 Task: Search one way flight ticket for 3 adults, 3 children in business from Evansville: Evansville Regional Airport to Jacksonville: Albert J. Ellis Airport on 5-3-2023. Choice of flights is United. Number of bags: 4 checked bags. Price is upto 42000. Outbound departure time preference is 9:45.
Action: Mouse moved to (257, 343)
Screenshot: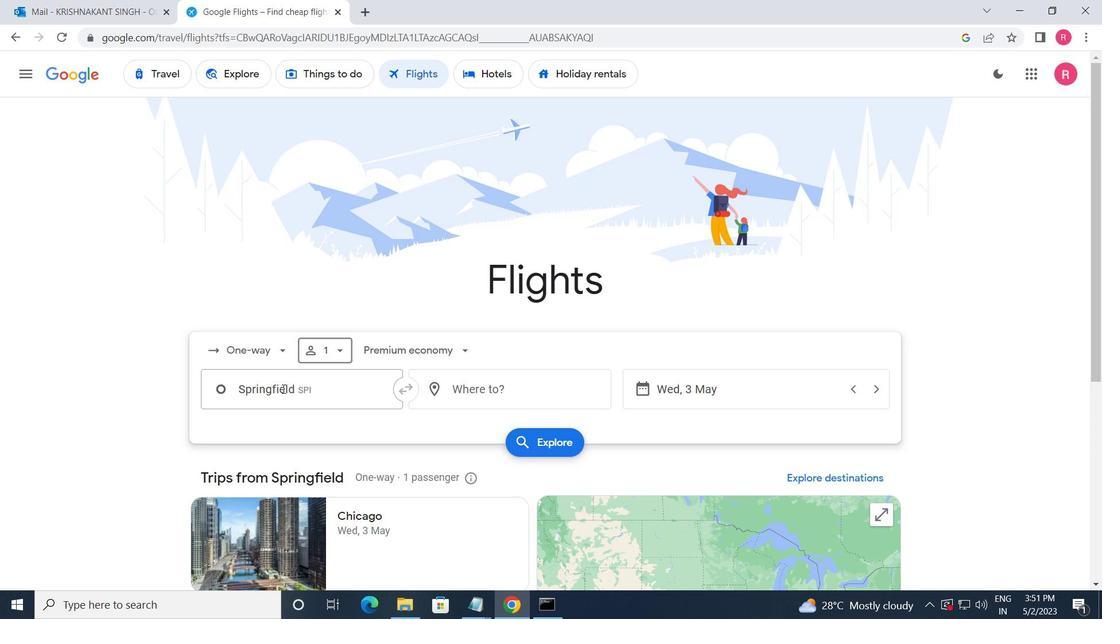 
Action: Mouse pressed left at (257, 343)
Screenshot: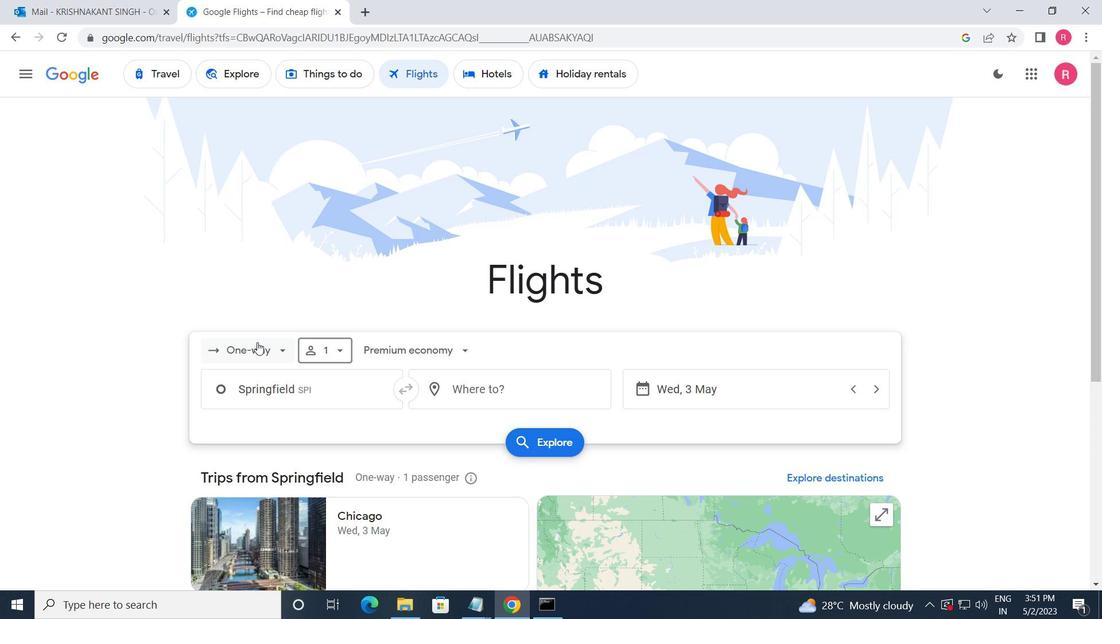 
Action: Mouse moved to (268, 413)
Screenshot: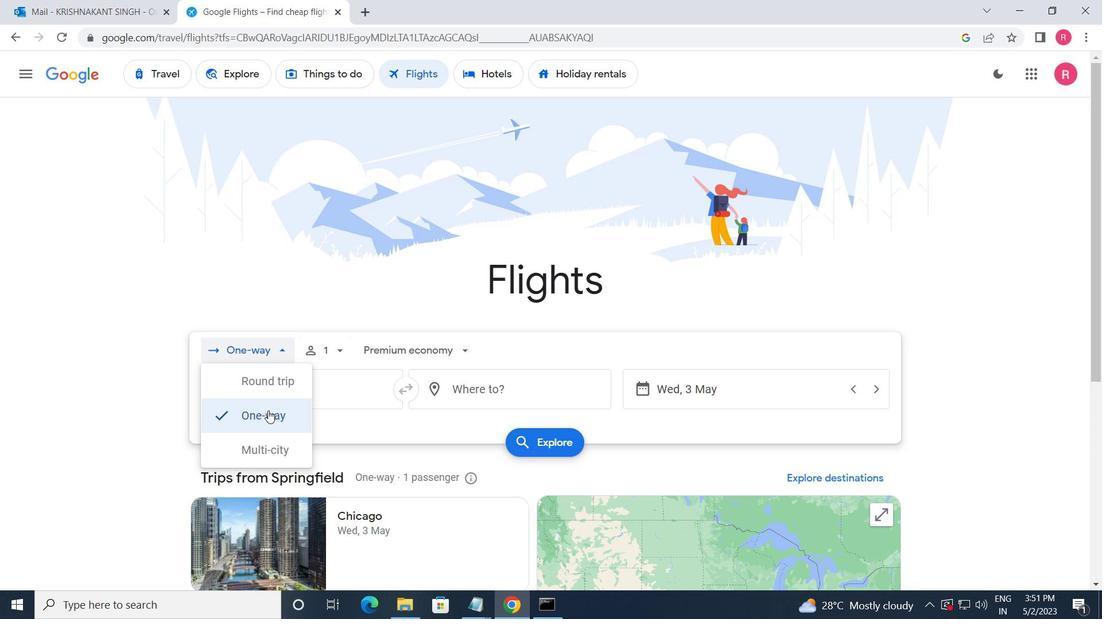 
Action: Mouse pressed left at (268, 413)
Screenshot: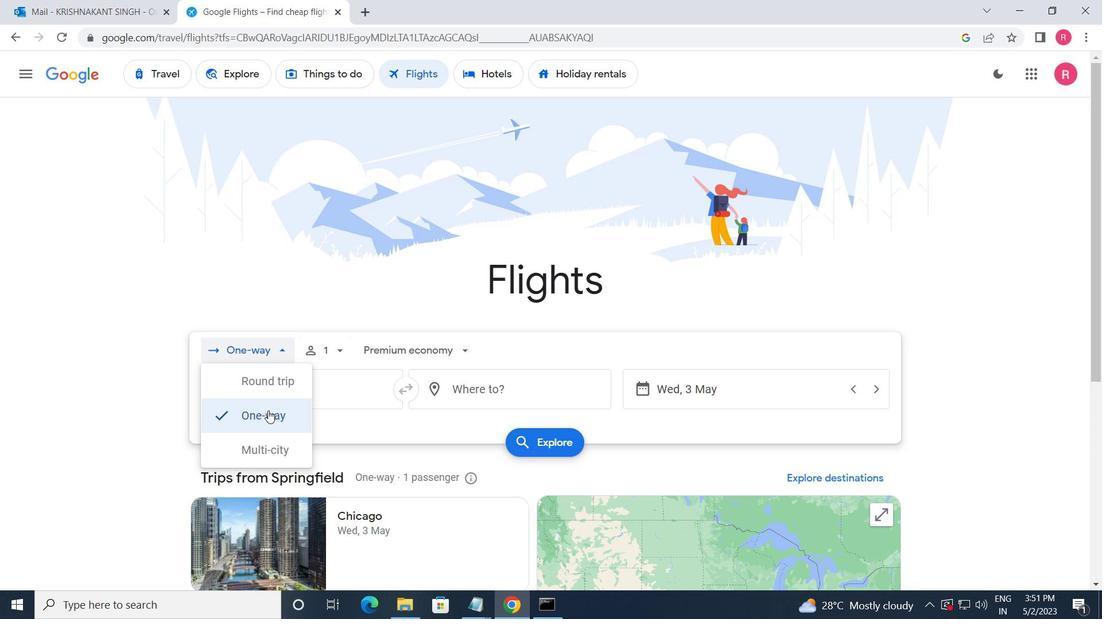 
Action: Mouse moved to (270, 420)
Screenshot: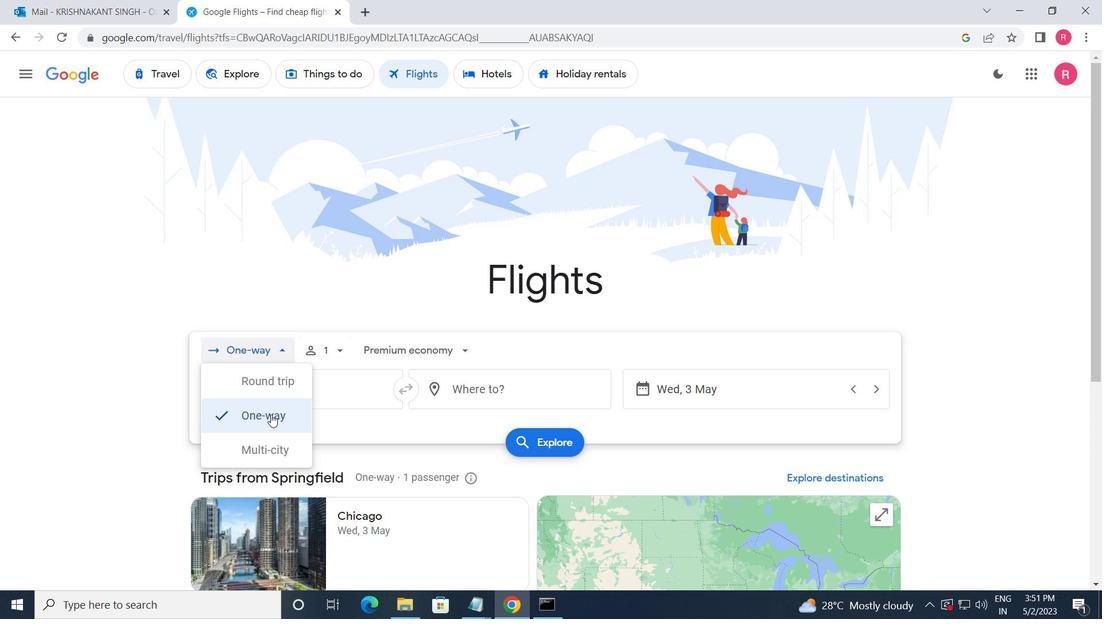 
Action: Mouse pressed left at (270, 420)
Screenshot: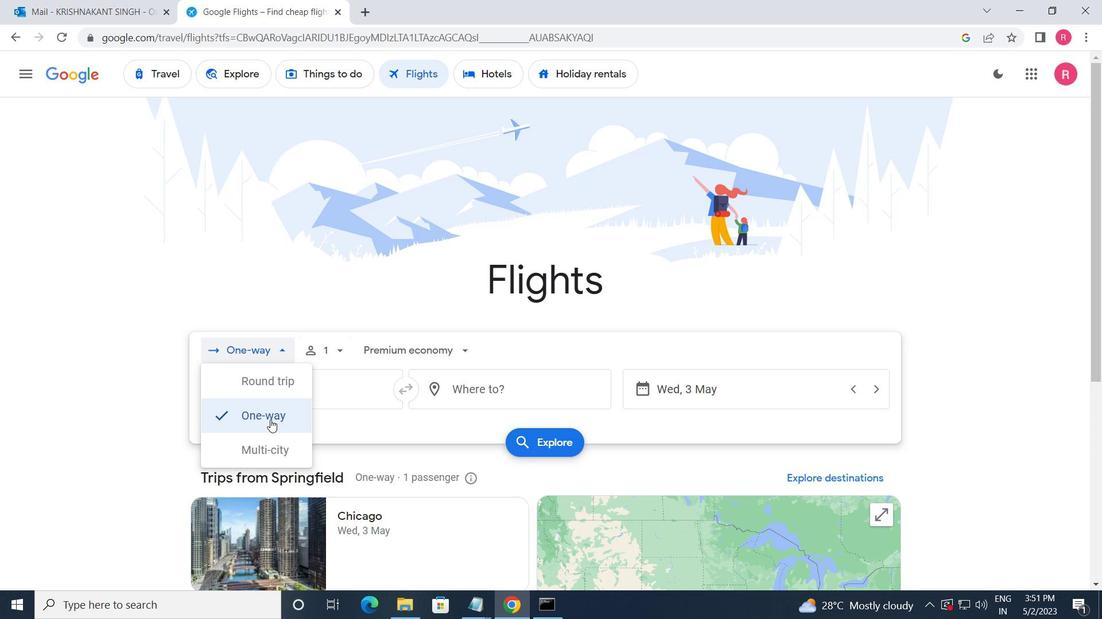 
Action: Mouse moved to (330, 343)
Screenshot: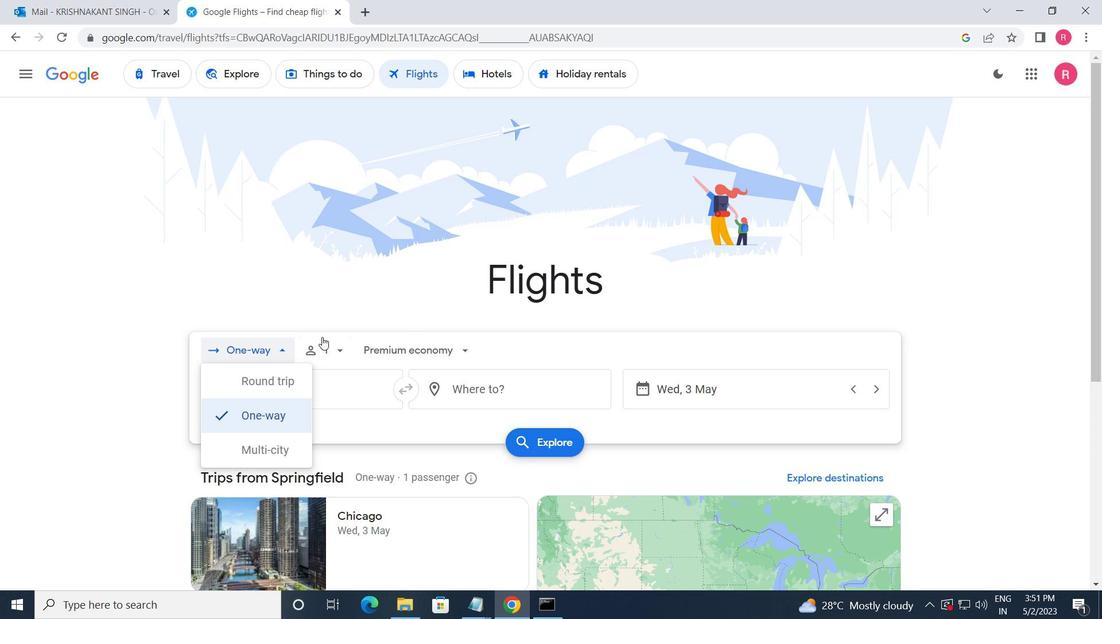
Action: Mouse pressed left at (330, 343)
Screenshot: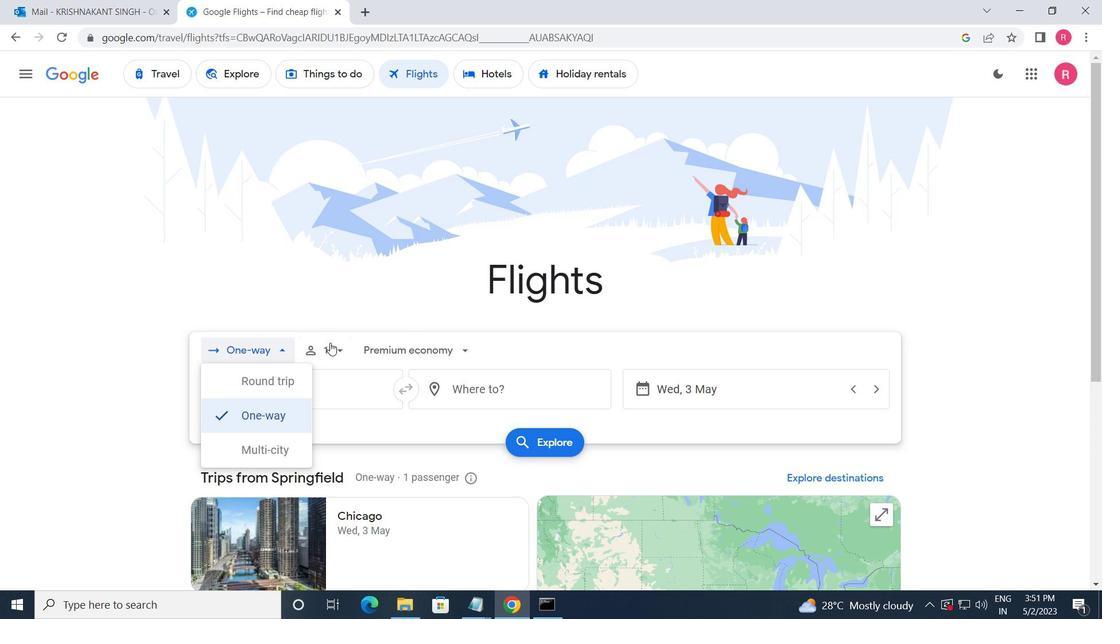 
Action: Mouse moved to (445, 395)
Screenshot: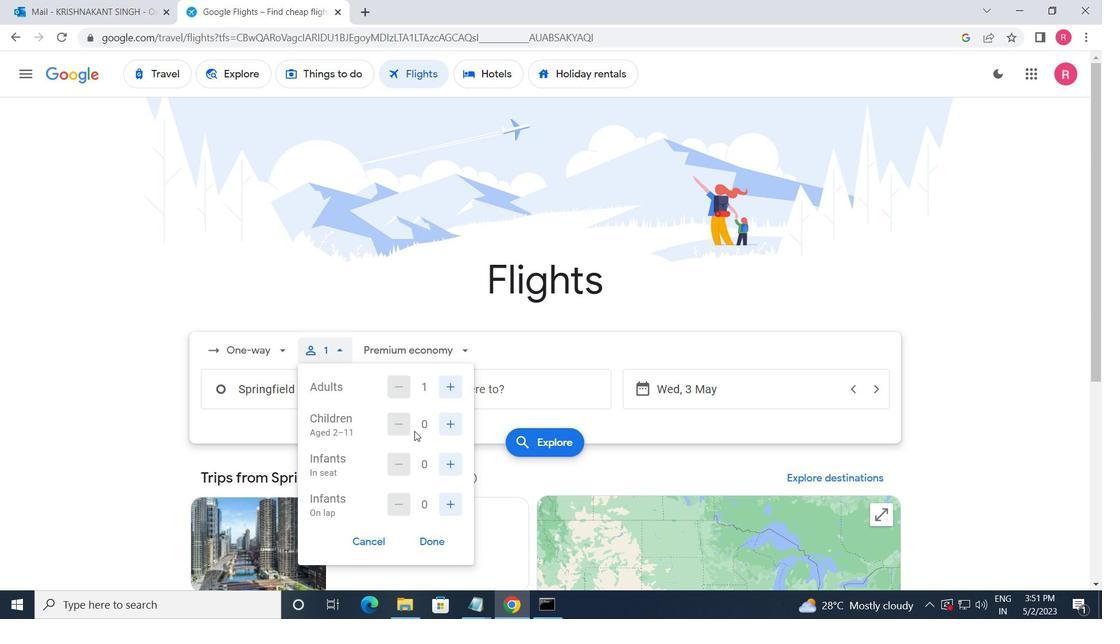 
Action: Mouse pressed left at (445, 395)
Screenshot: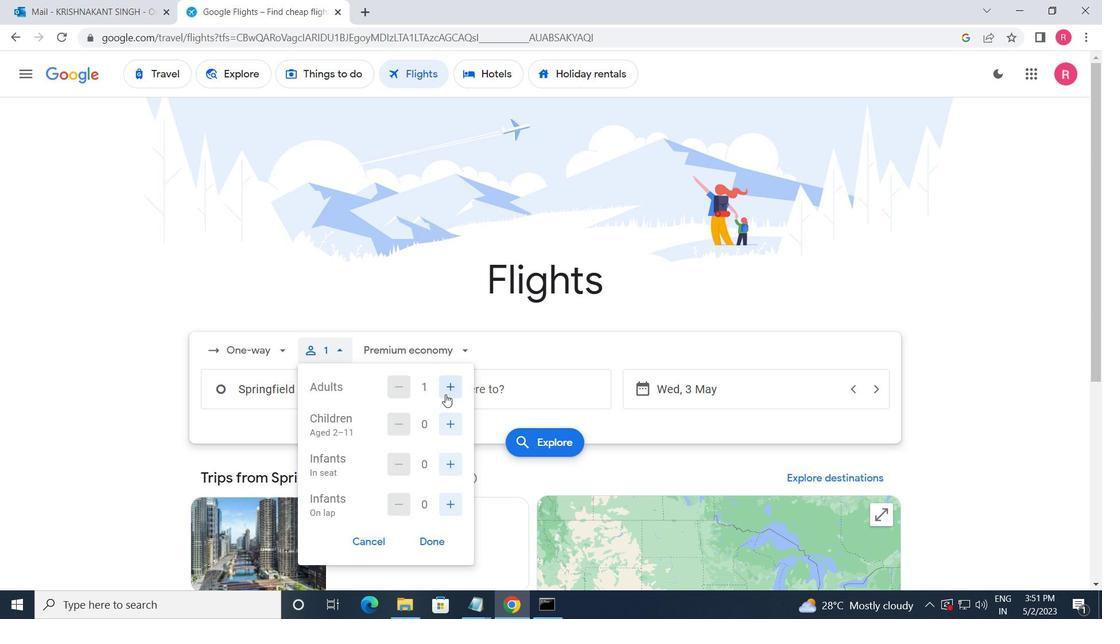 
Action: Mouse pressed left at (445, 395)
Screenshot: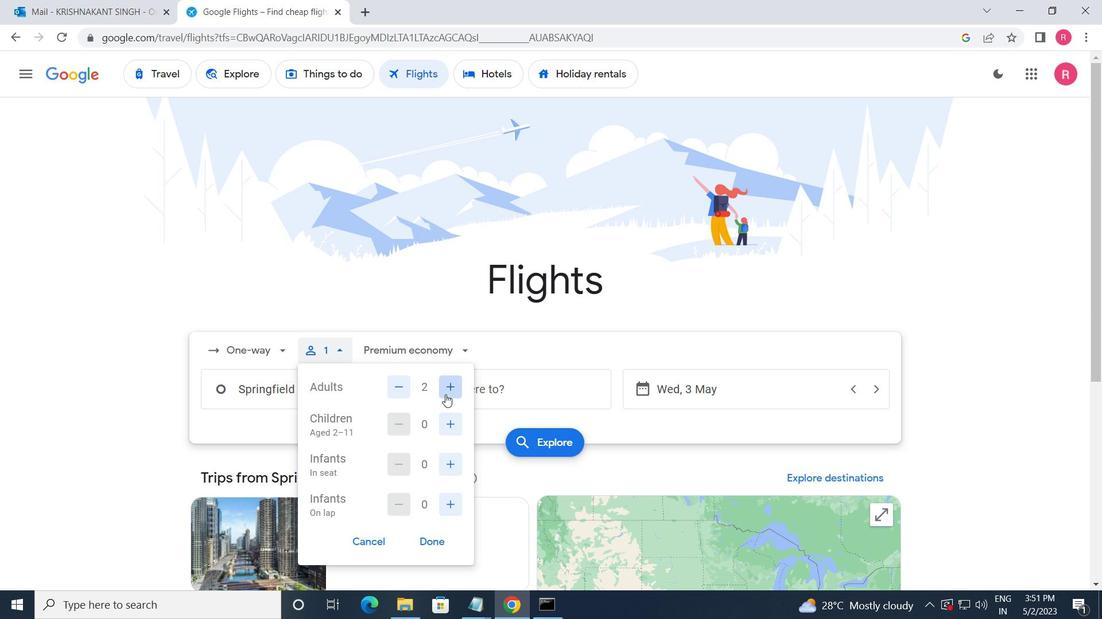 
Action: Mouse moved to (445, 429)
Screenshot: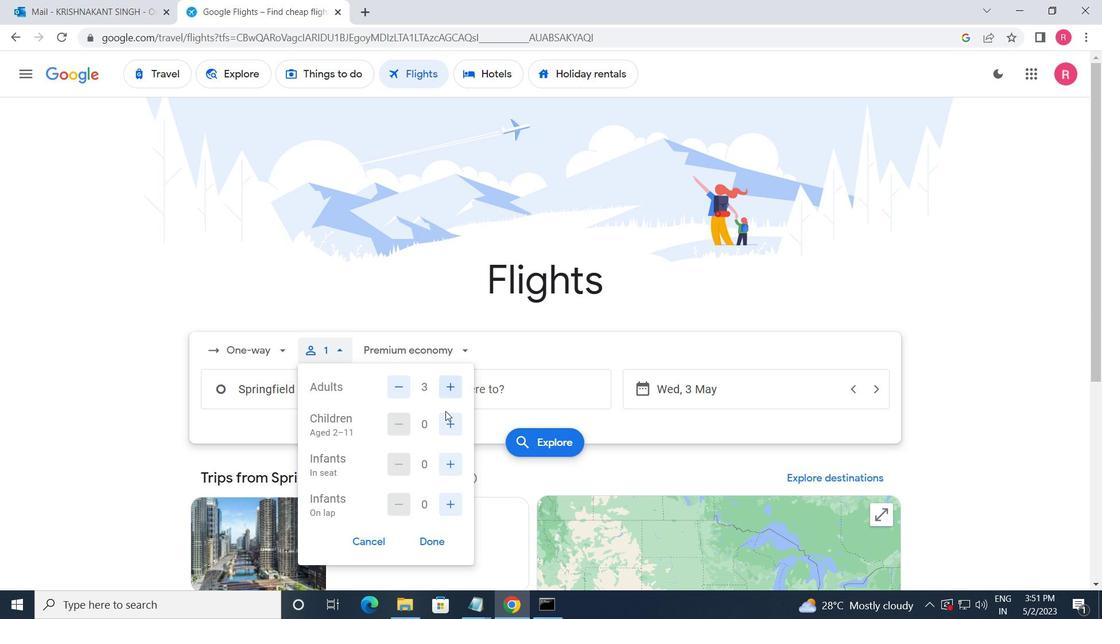 
Action: Mouse pressed left at (445, 429)
Screenshot: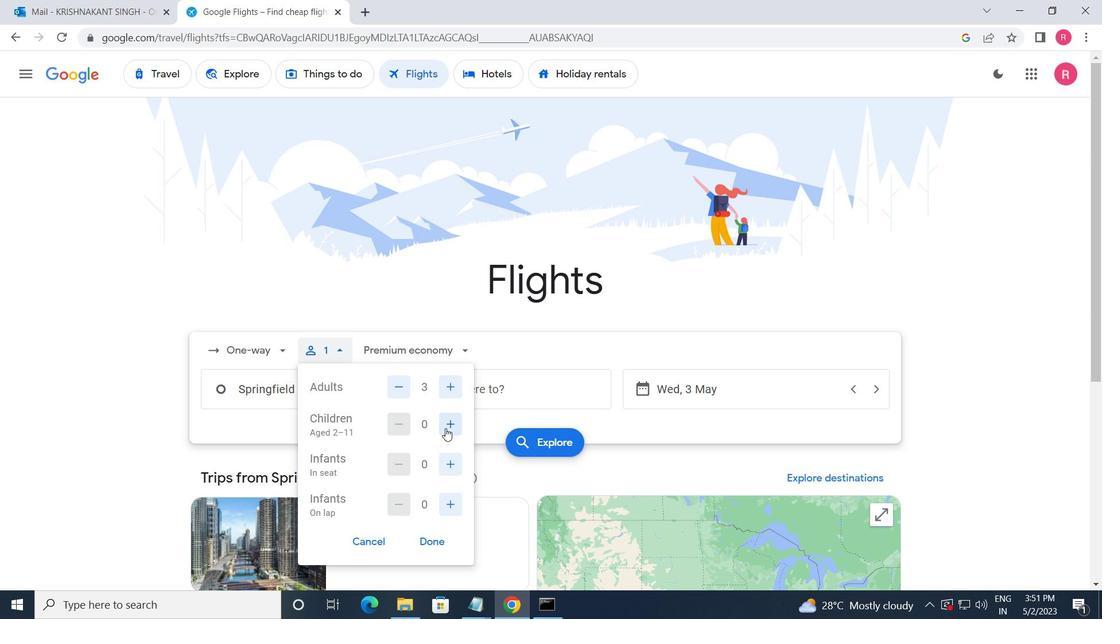 
Action: Mouse pressed left at (445, 429)
Screenshot: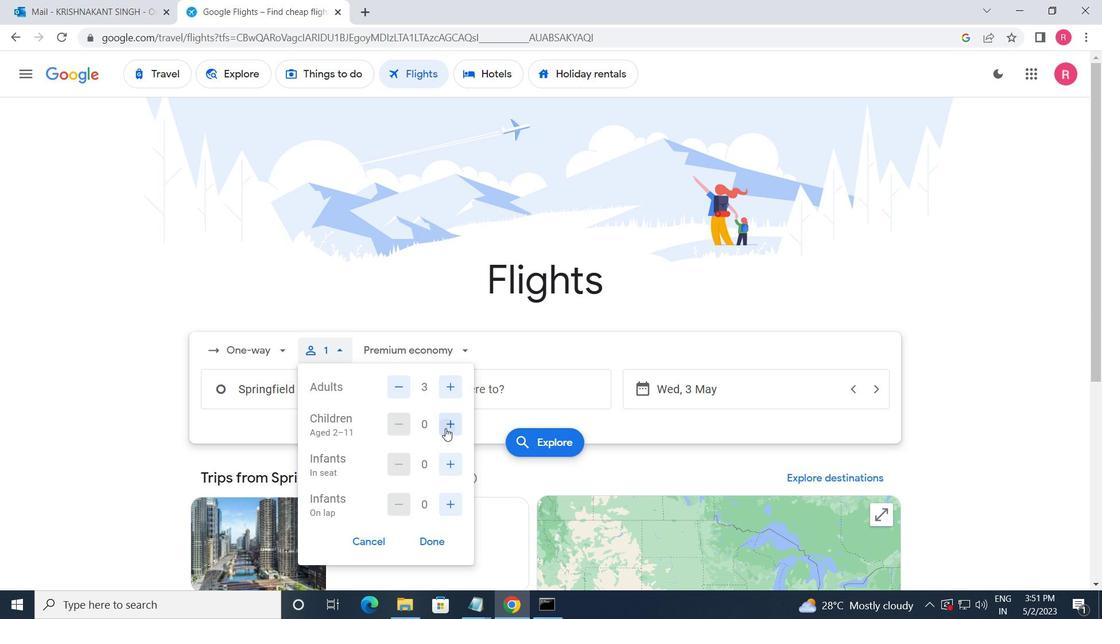 
Action: Mouse pressed left at (445, 429)
Screenshot: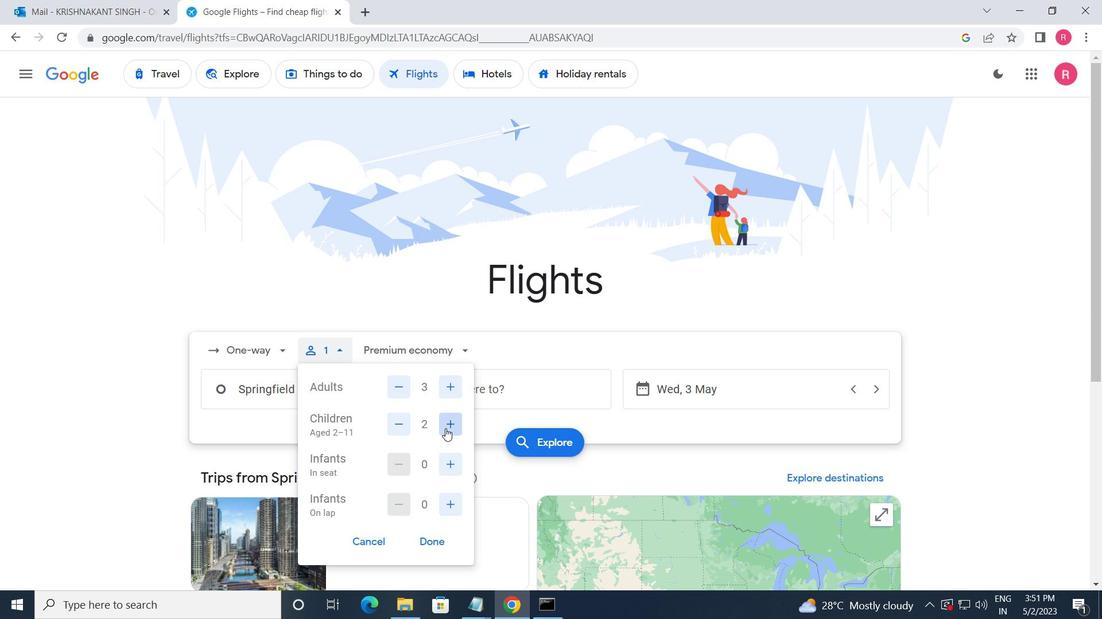 
Action: Mouse moved to (439, 361)
Screenshot: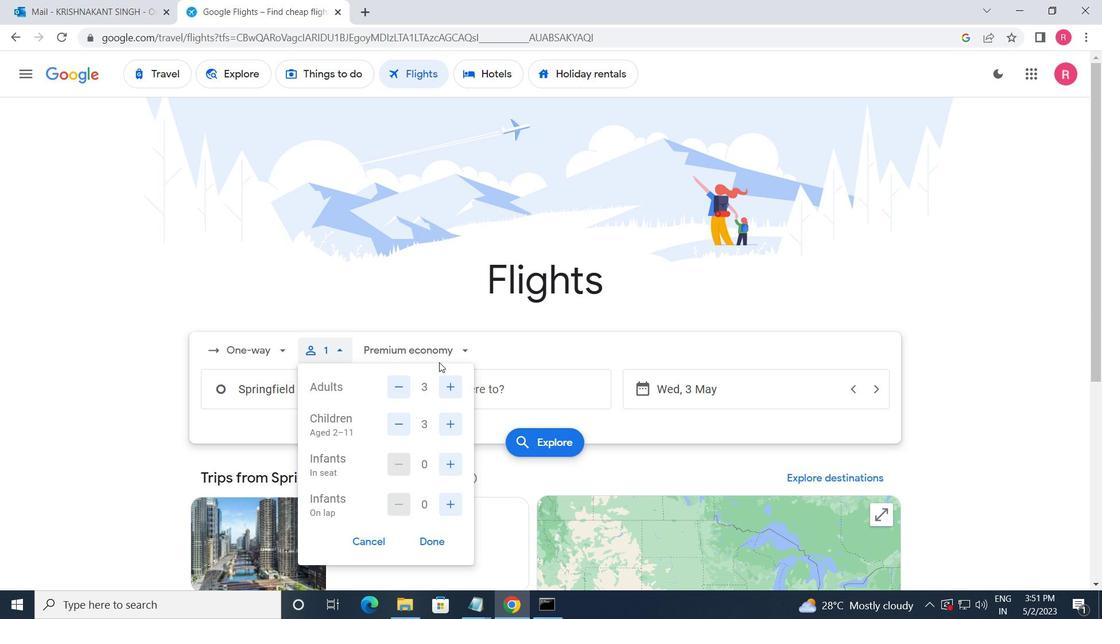 
Action: Mouse pressed left at (439, 361)
Screenshot: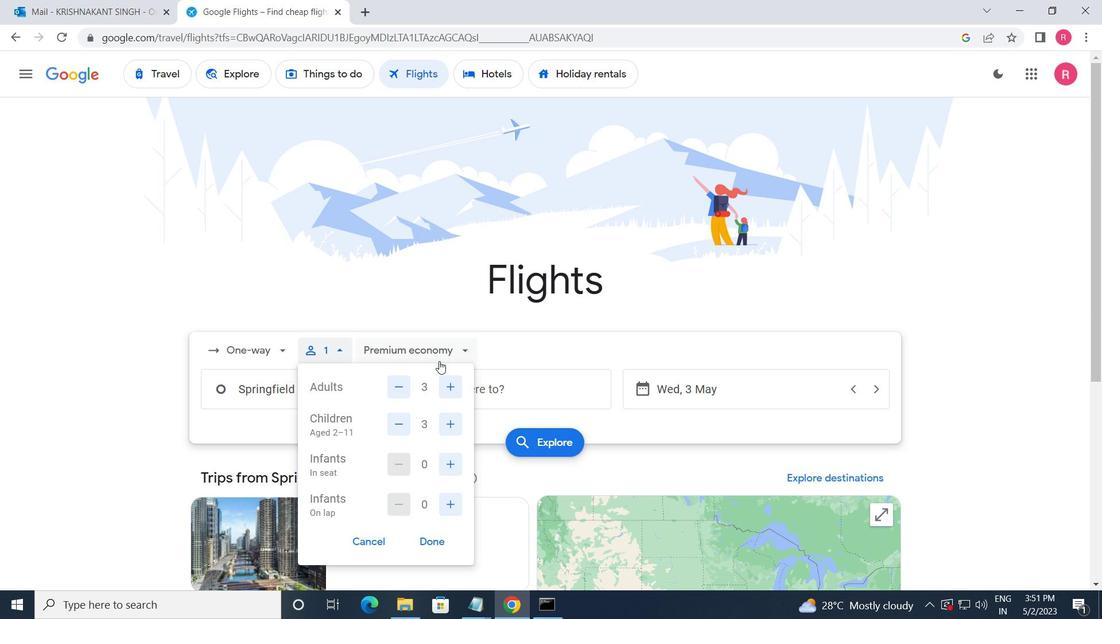 
Action: Mouse moved to (426, 450)
Screenshot: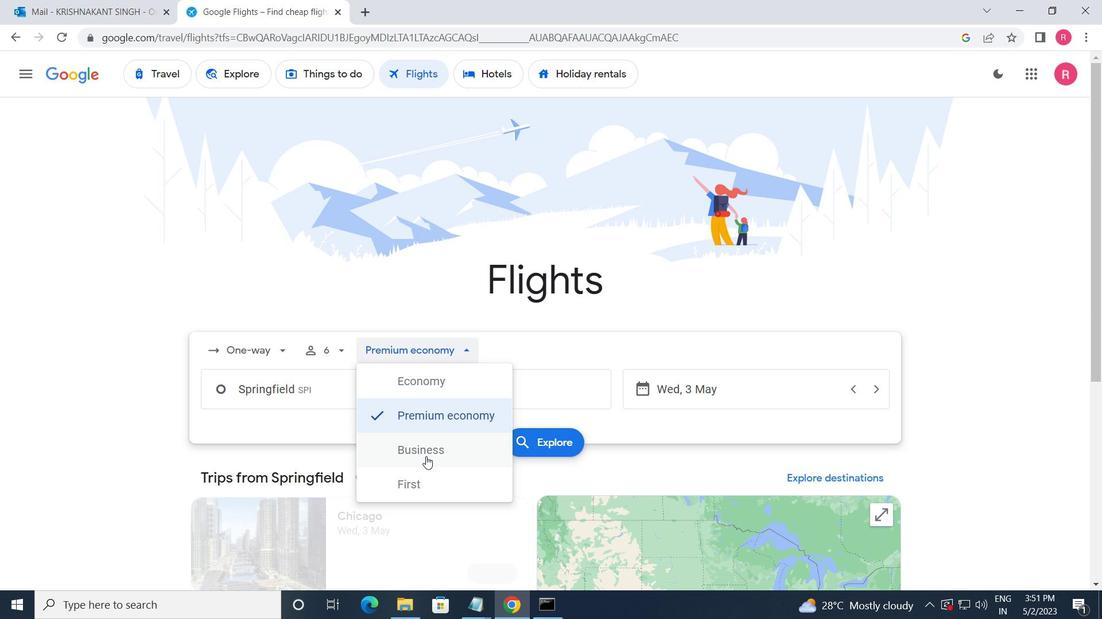 
Action: Mouse pressed left at (426, 450)
Screenshot: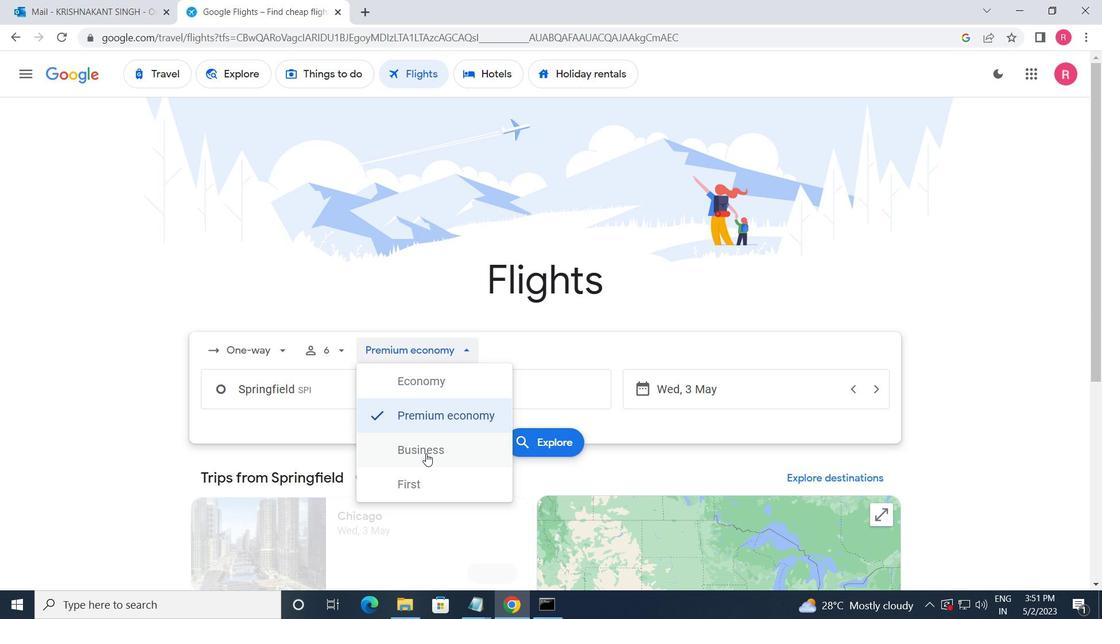 
Action: Mouse moved to (369, 404)
Screenshot: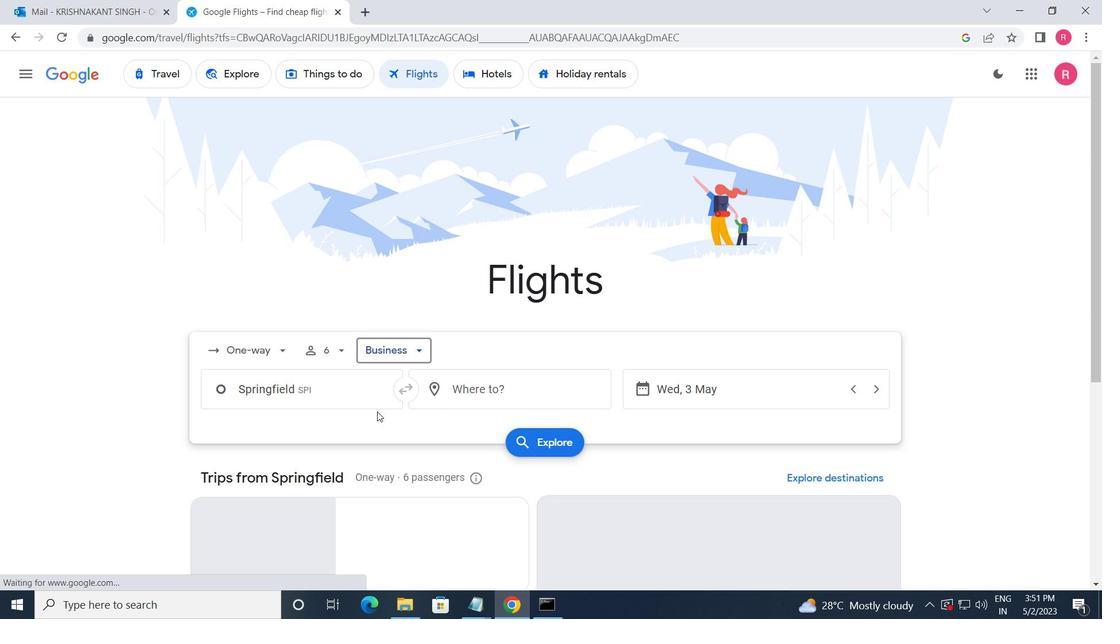 
Action: Mouse pressed left at (369, 404)
Screenshot: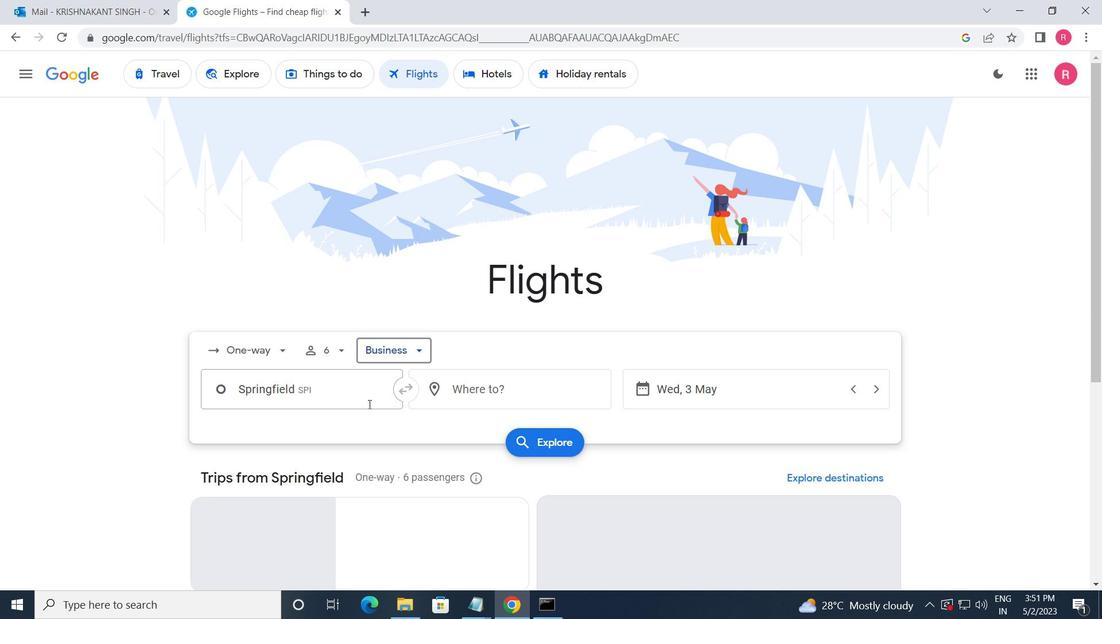 
Action: Mouse moved to (367, 405)
Screenshot: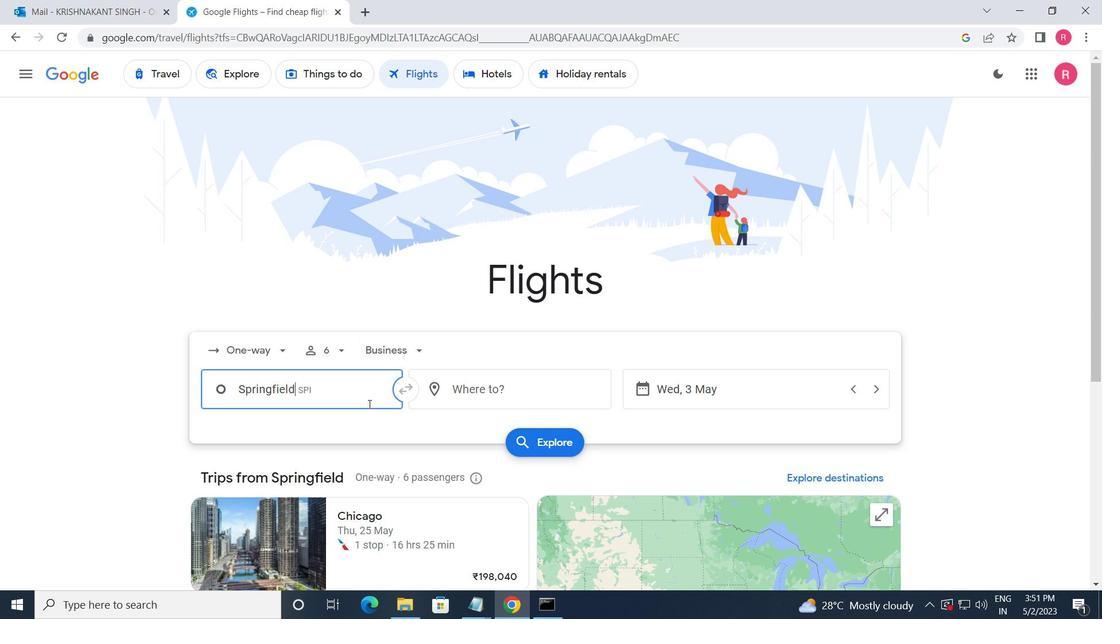 
Action: Key pressed <Key.shift>EVAN
Screenshot: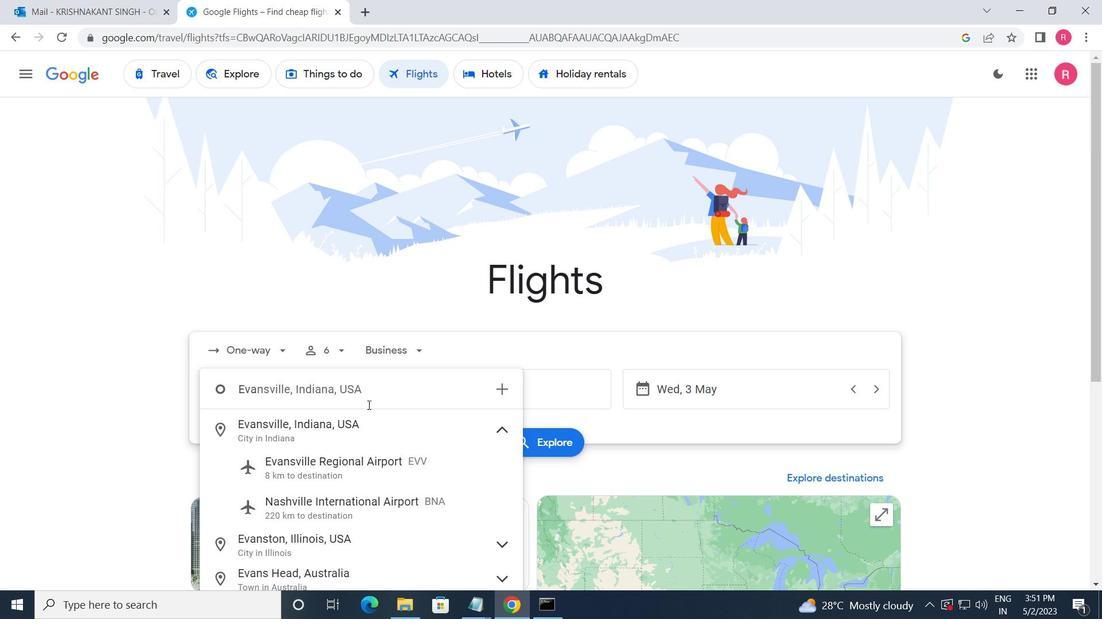 
Action: Mouse moved to (340, 459)
Screenshot: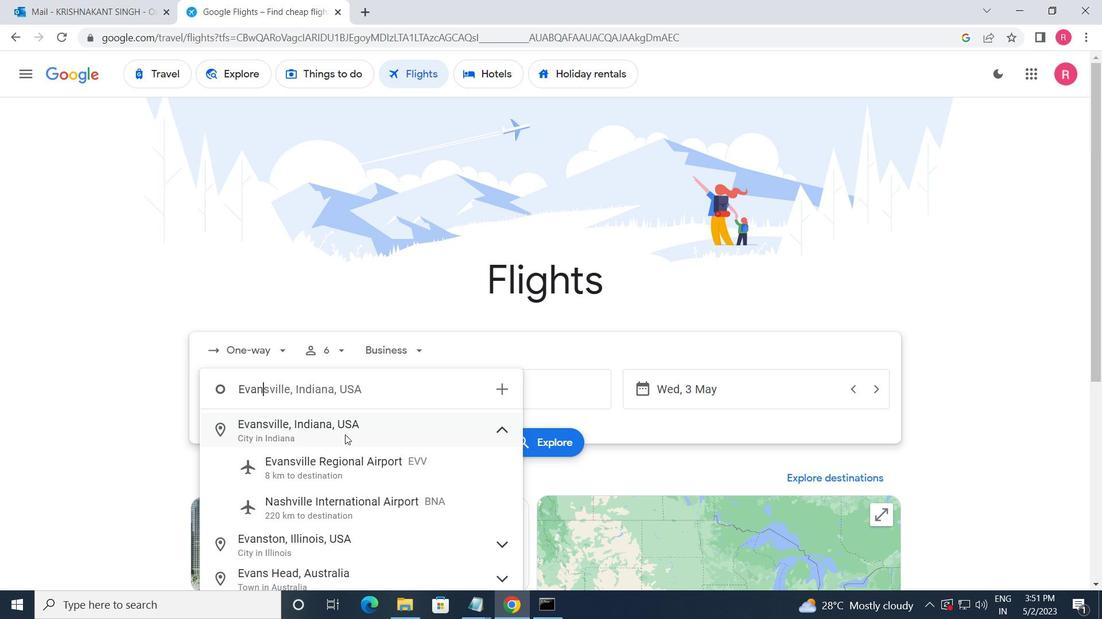 
Action: Mouse pressed left at (340, 459)
Screenshot: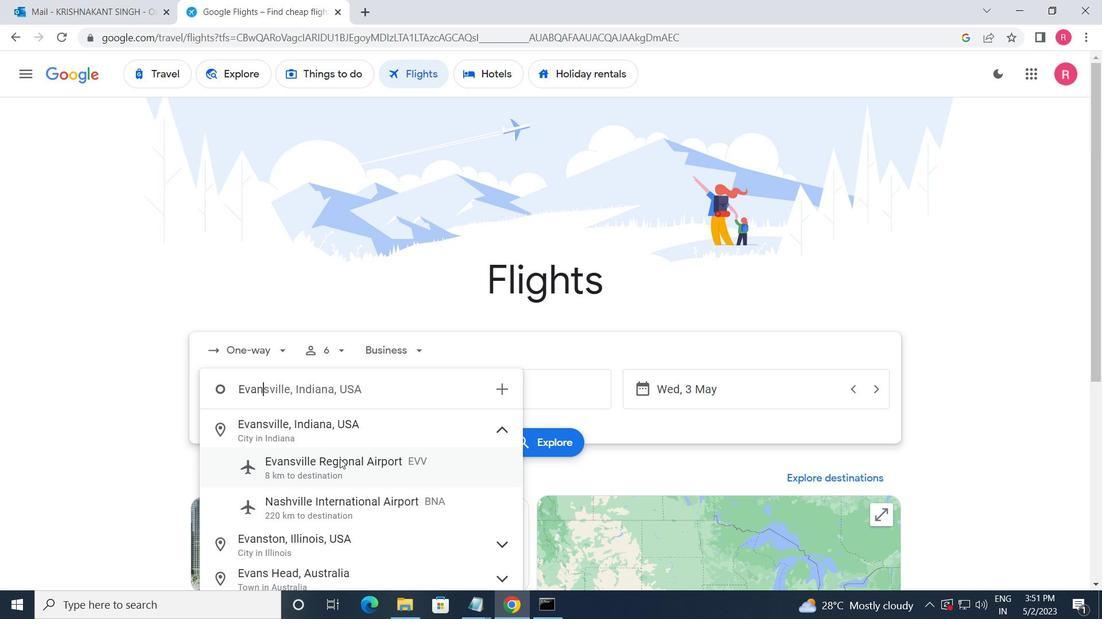 
Action: Mouse moved to (493, 403)
Screenshot: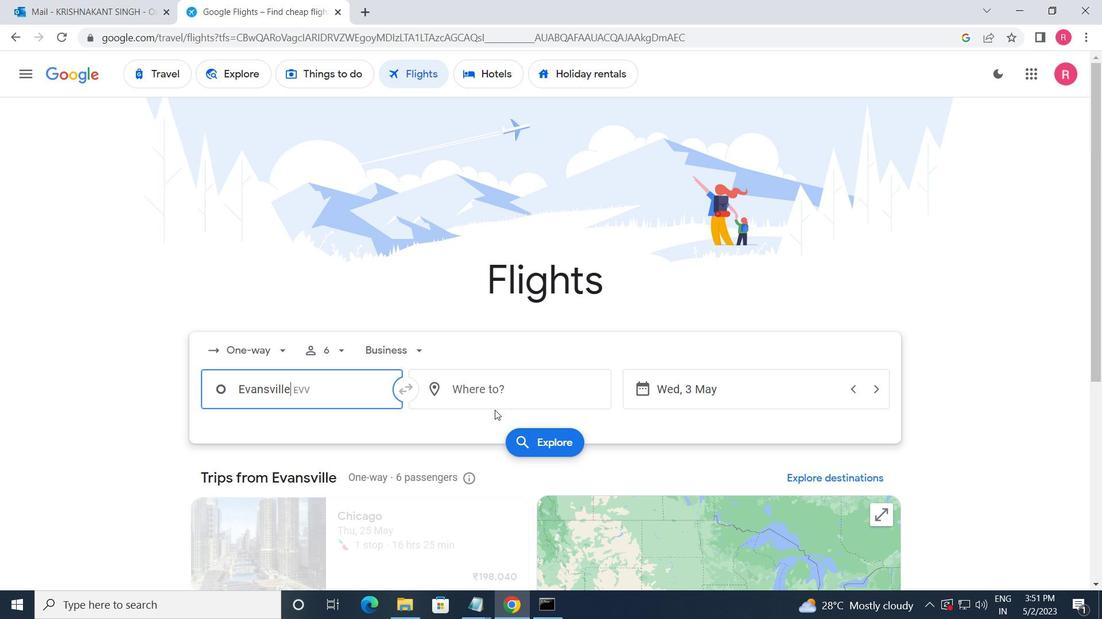 
Action: Mouse pressed left at (493, 403)
Screenshot: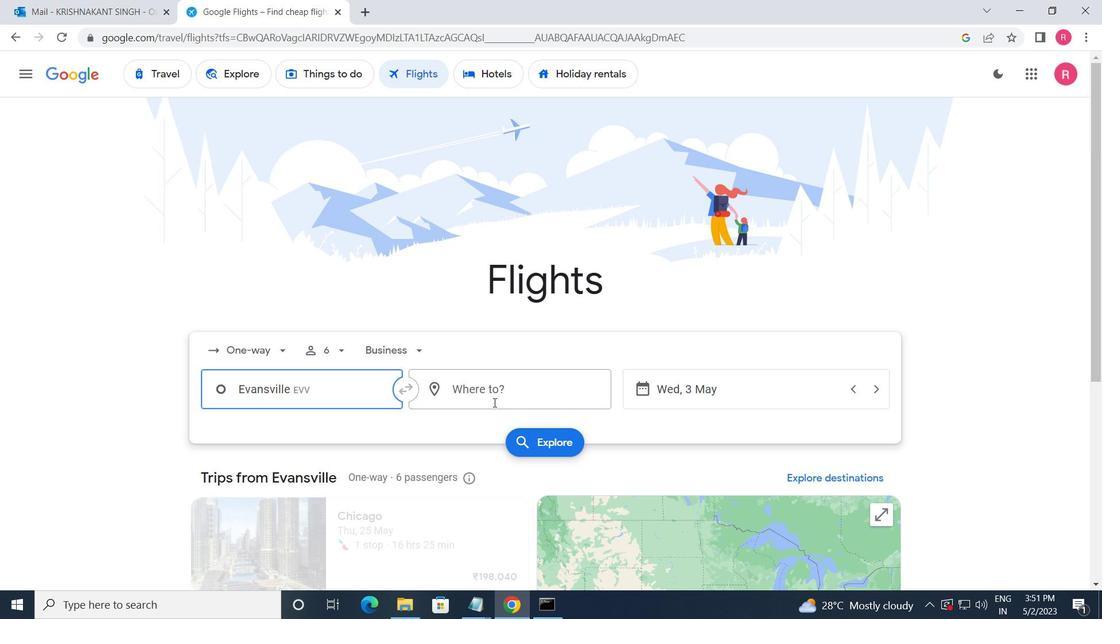 
Action: Mouse moved to (503, 509)
Screenshot: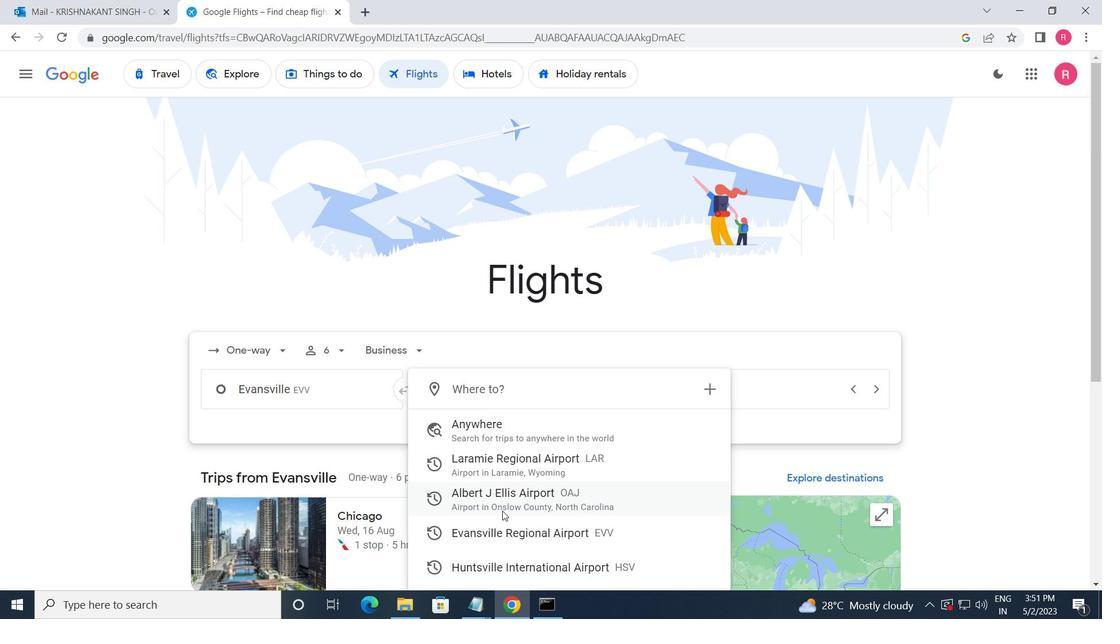 
Action: Mouse pressed left at (503, 509)
Screenshot: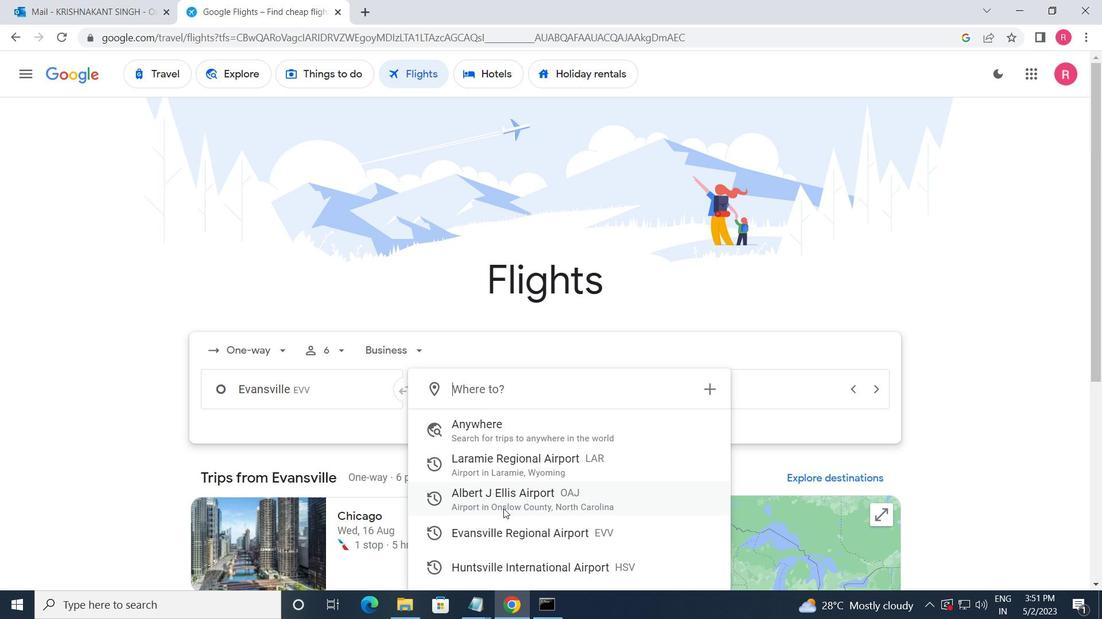 
Action: Mouse moved to (721, 394)
Screenshot: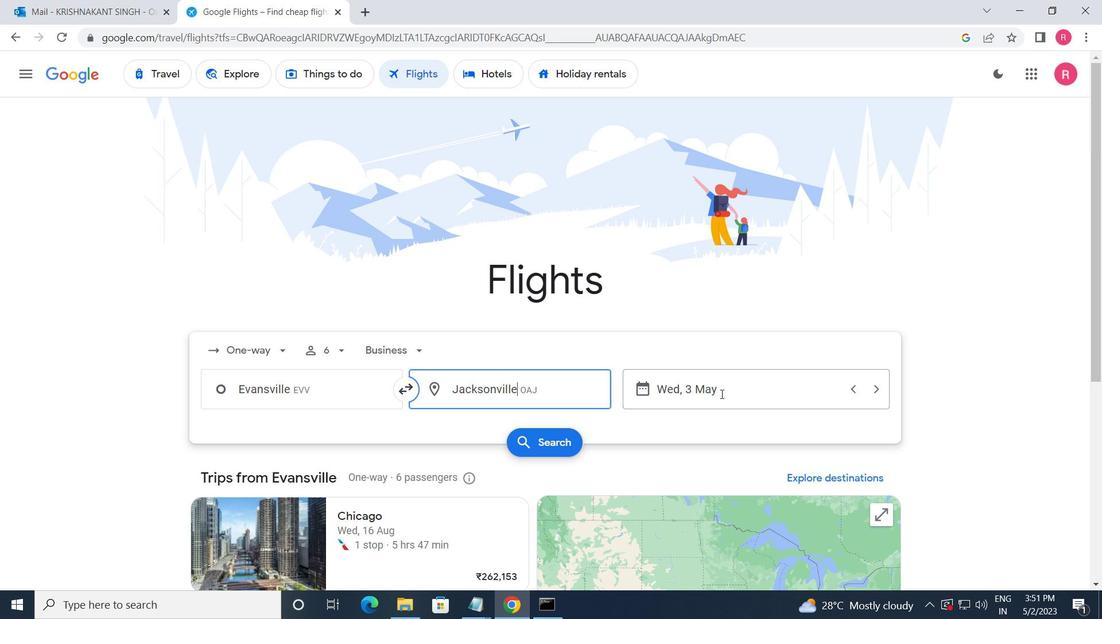 
Action: Mouse pressed left at (721, 394)
Screenshot: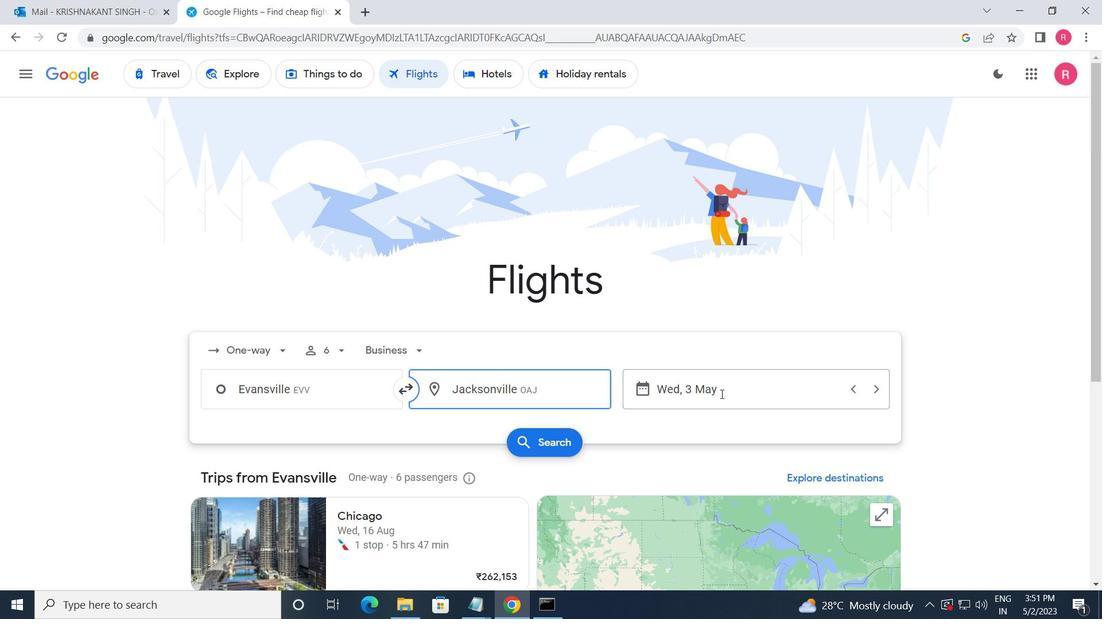 
Action: Mouse moved to (491, 332)
Screenshot: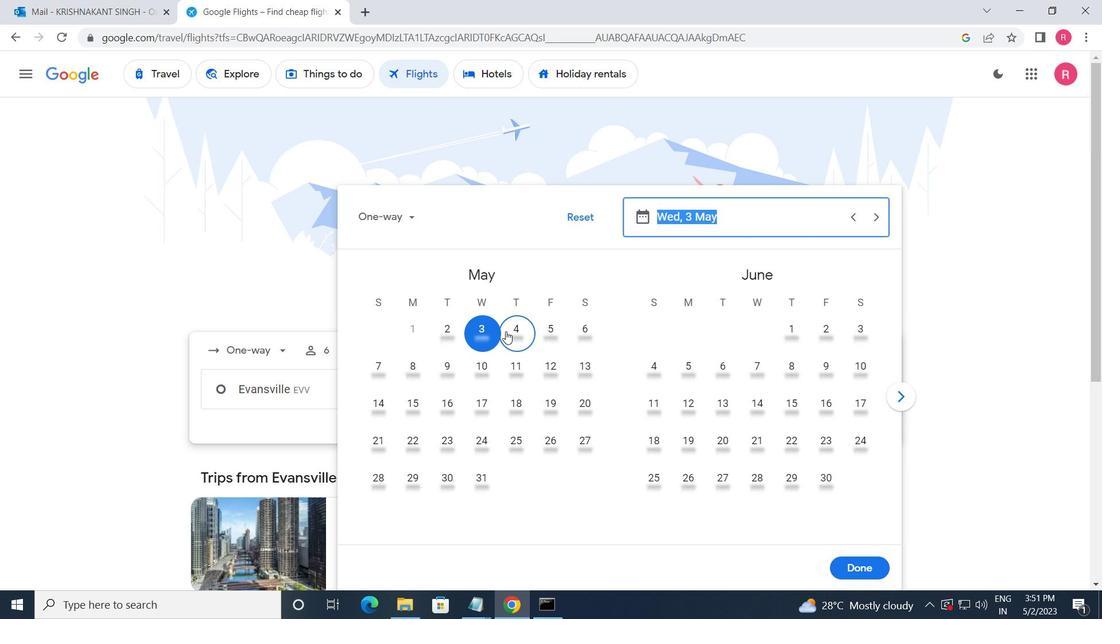 
Action: Mouse pressed left at (491, 332)
Screenshot: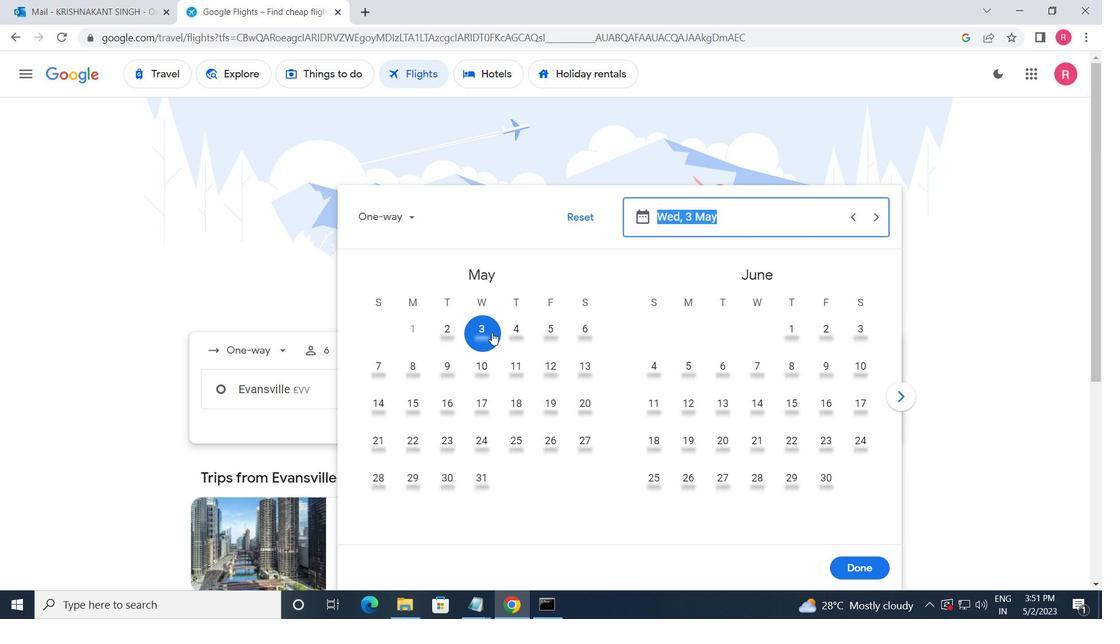 
Action: Mouse moved to (867, 568)
Screenshot: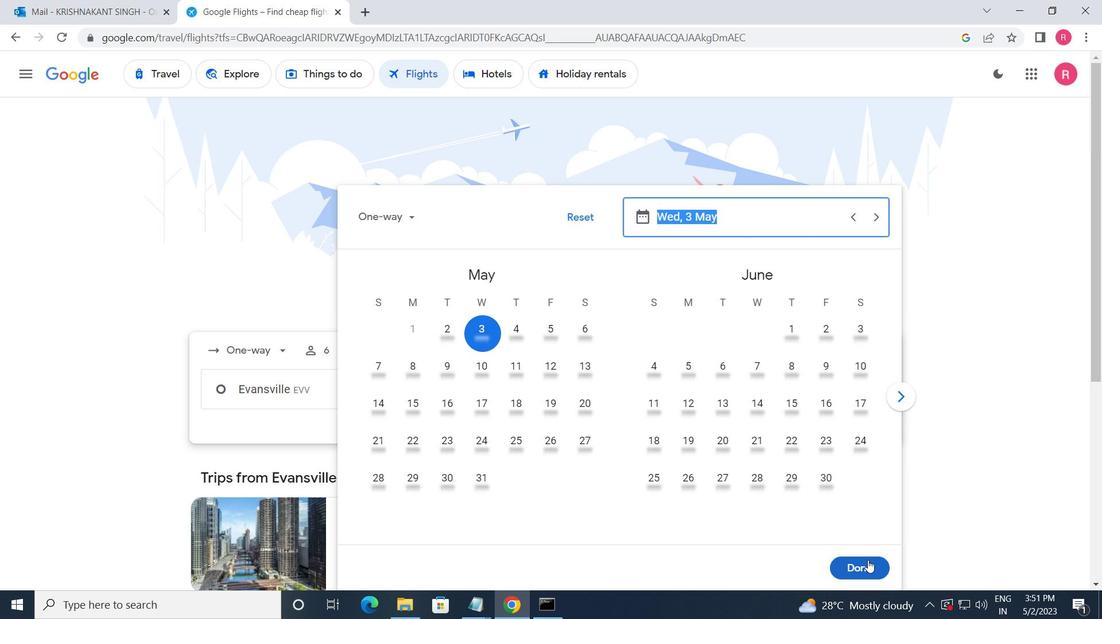 
Action: Mouse pressed left at (867, 568)
Screenshot: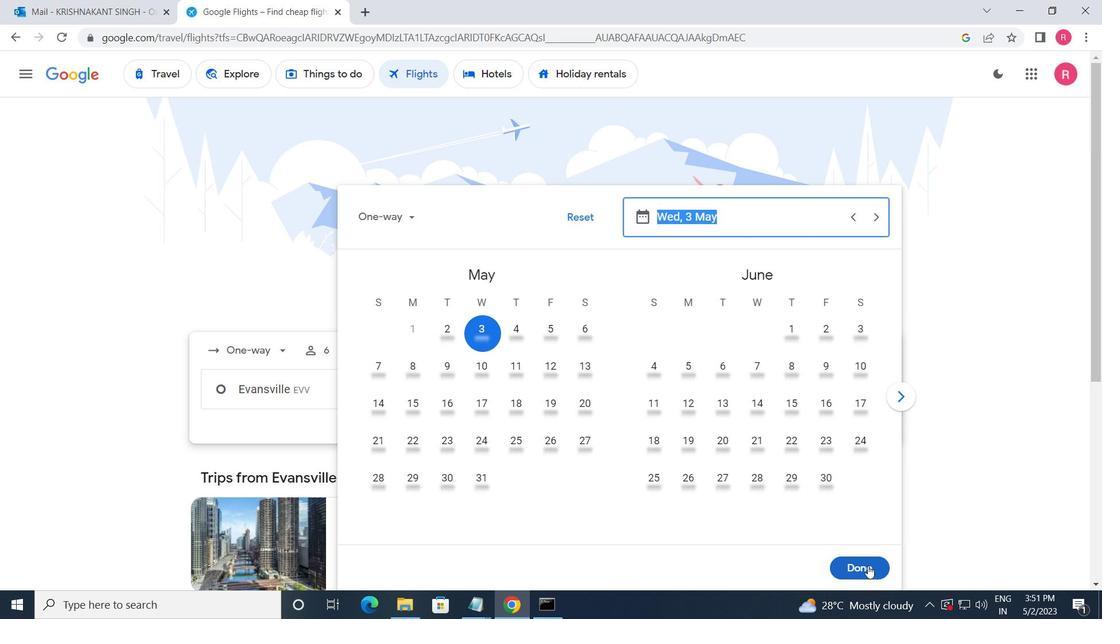
Action: Mouse moved to (540, 446)
Screenshot: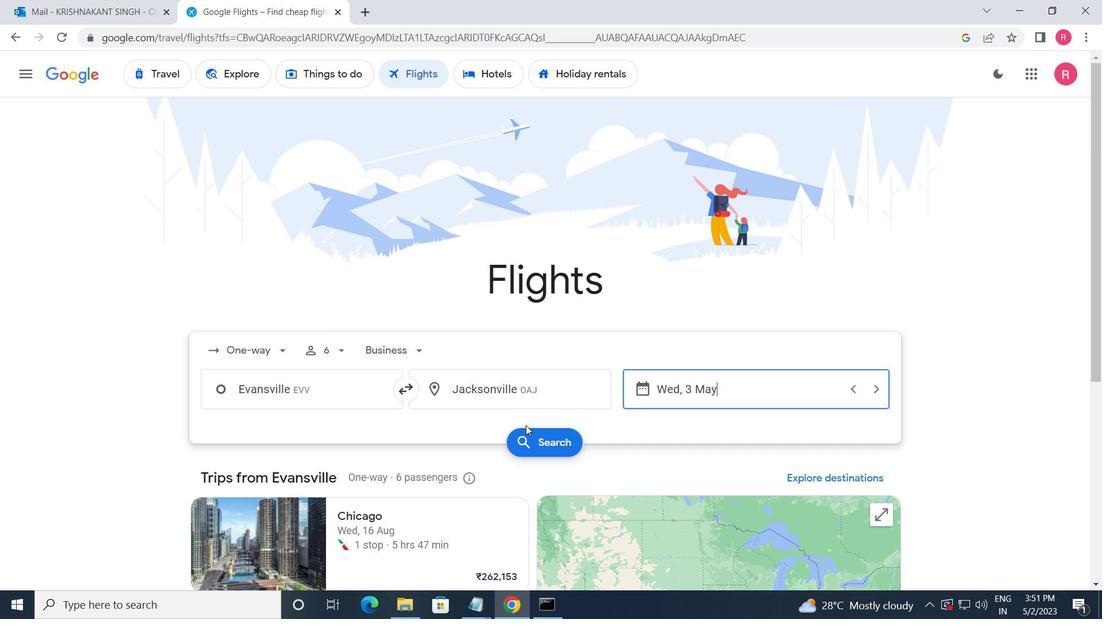 
Action: Mouse pressed left at (540, 446)
Screenshot: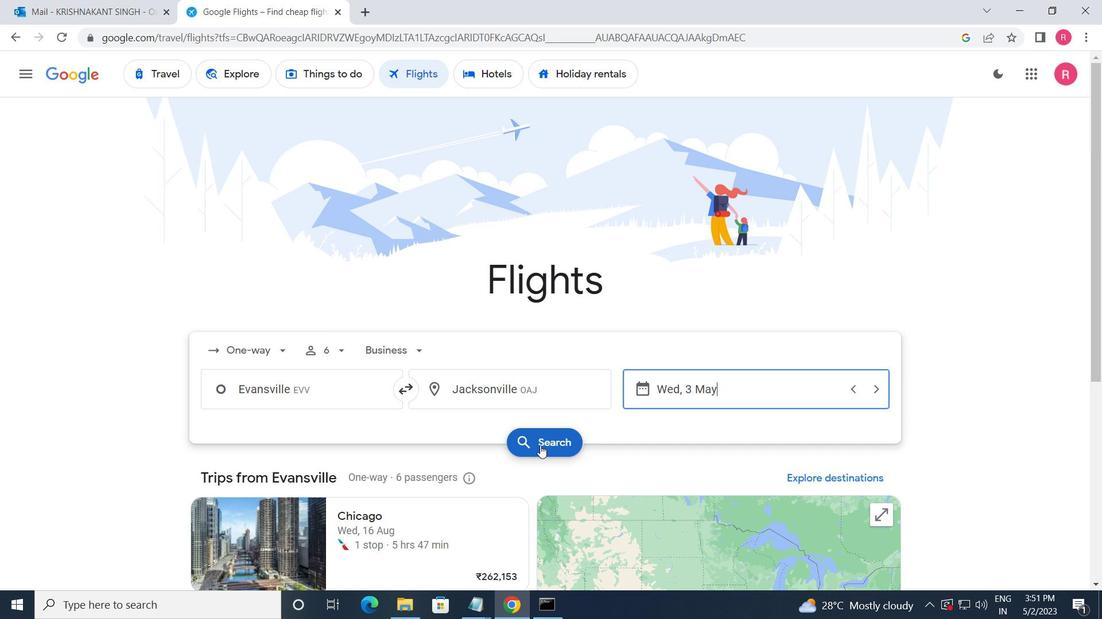 
Action: Mouse moved to (227, 209)
Screenshot: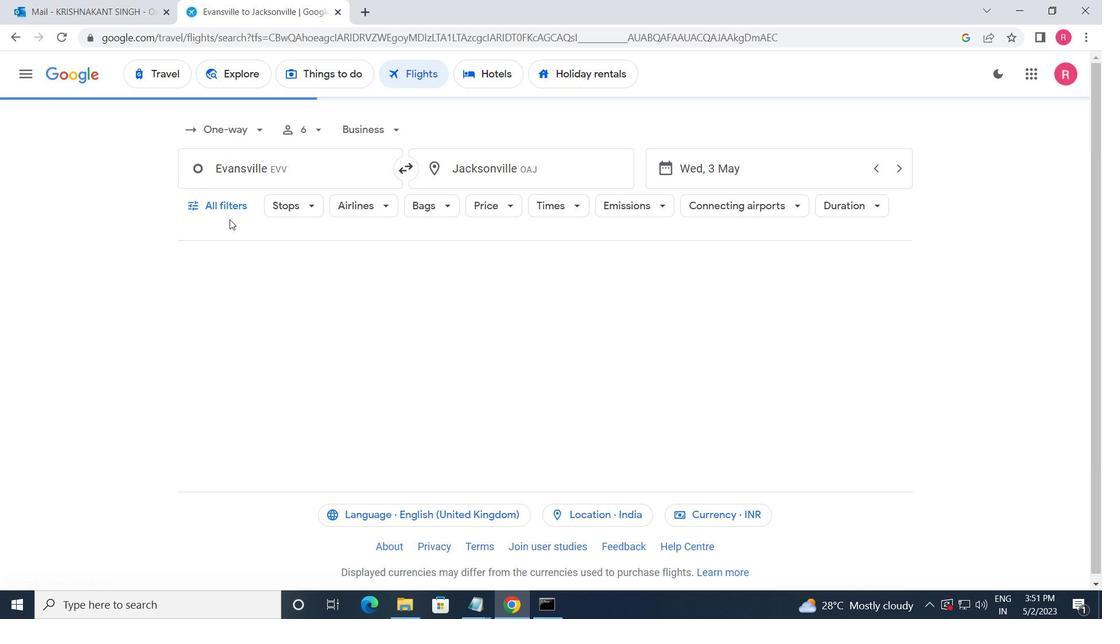 
Action: Mouse pressed left at (227, 209)
Screenshot: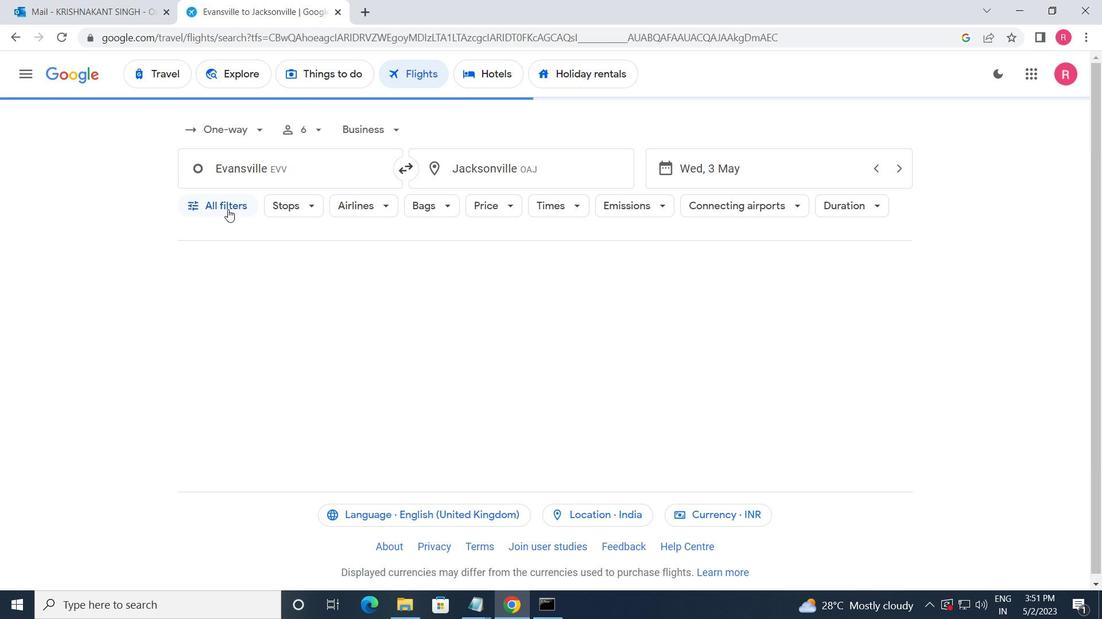 
Action: Mouse moved to (265, 351)
Screenshot: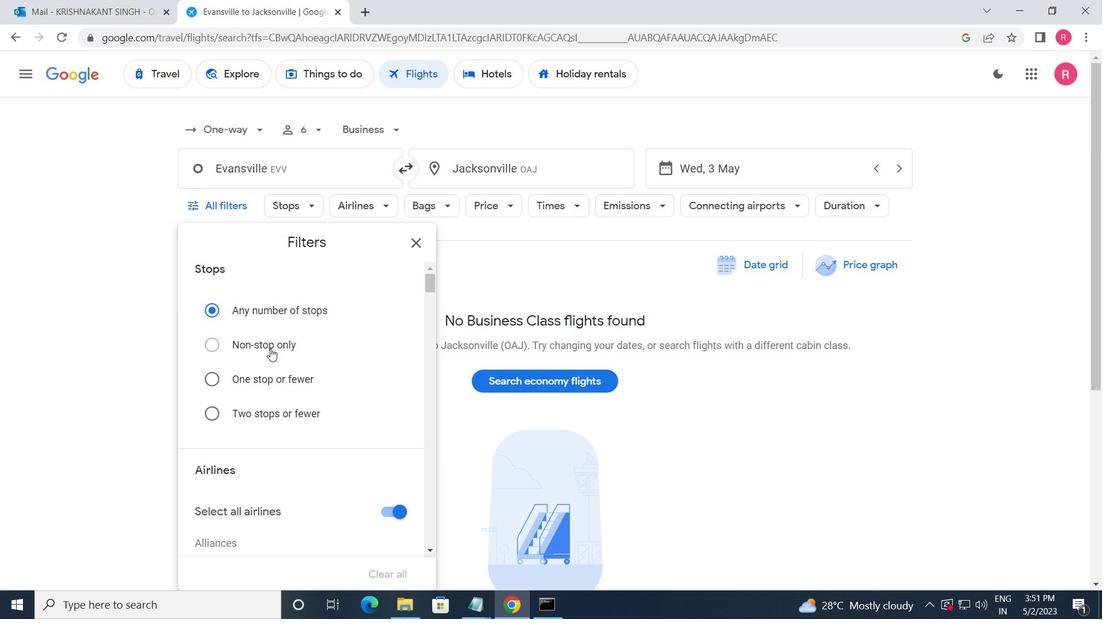 
Action: Mouse scrolled (265, 350) with delta (0, 0)
Screenshot: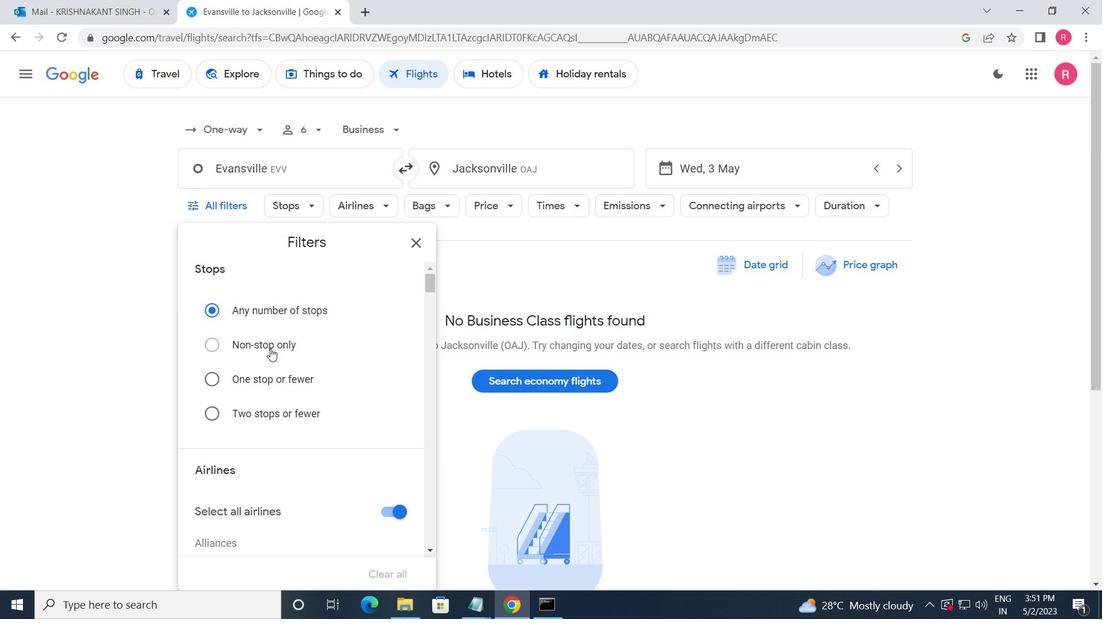 
Action: Mouse moved to (274, 360)
Screenshot: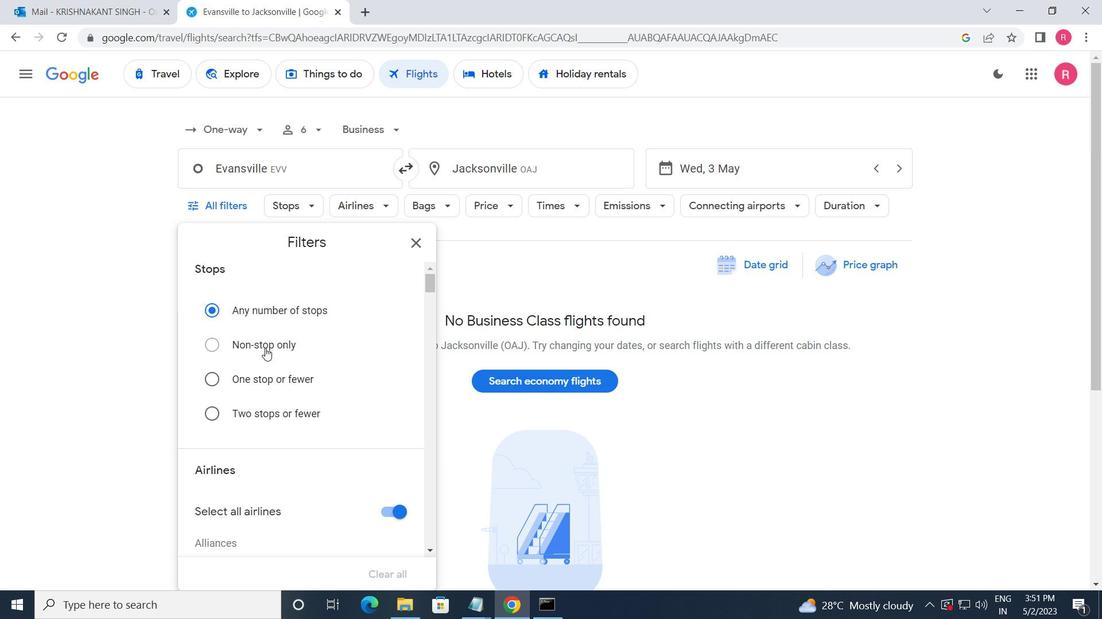 
Action: Mouse scrolled (274, 359) with delta (0, 0)
Screenshot: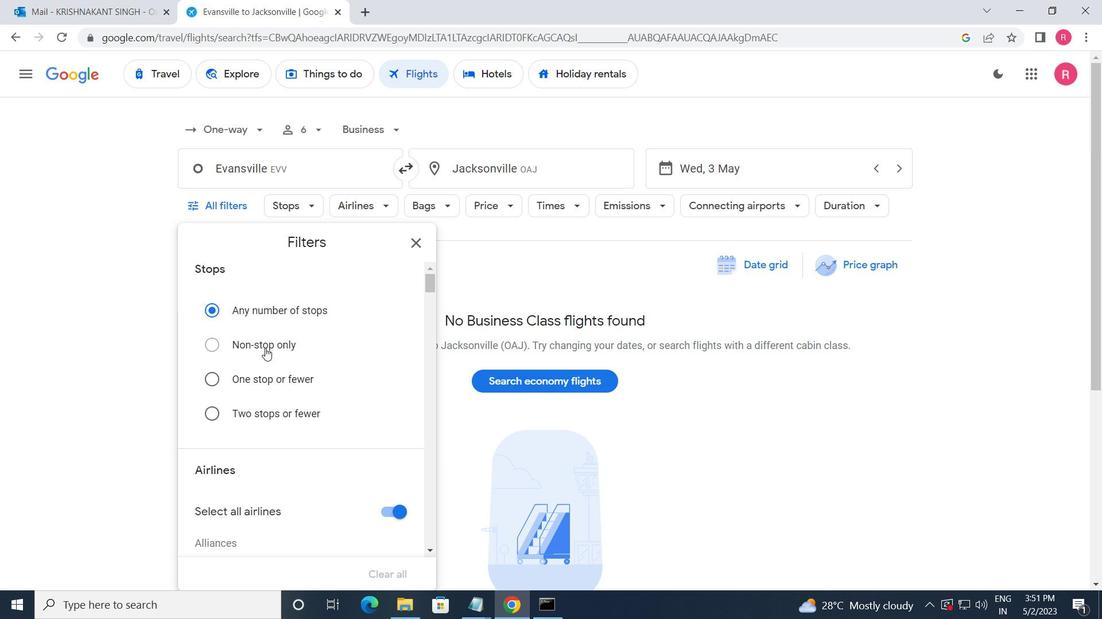 
Action: Mouse moved to (278, 363)
Screenshot: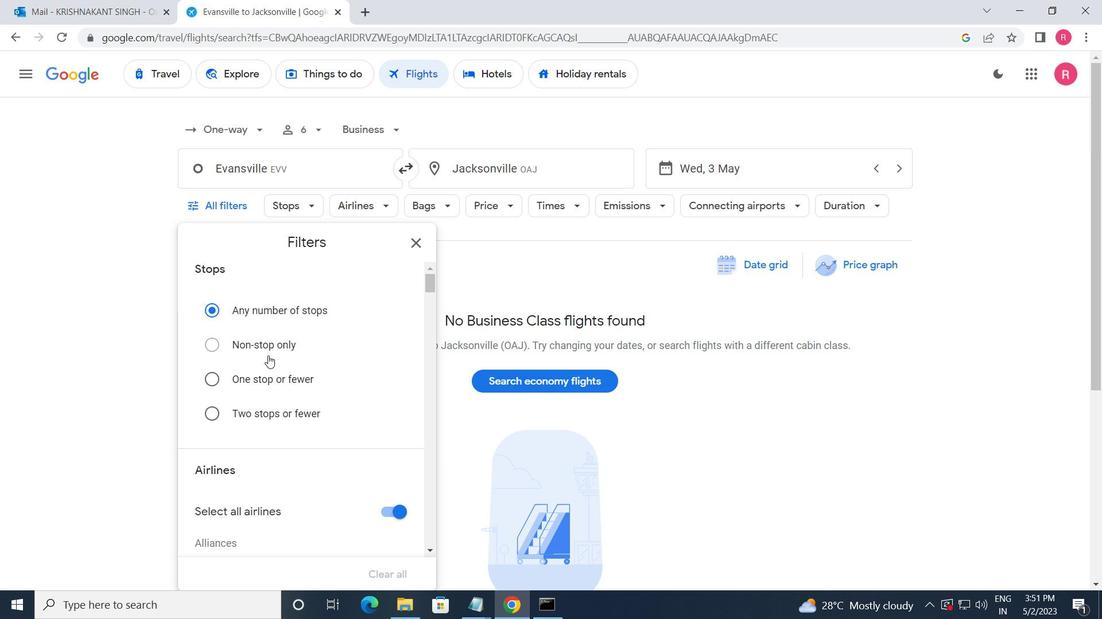 
Action: Mouse scrolled (278, 363) with delta (0, 0)
Screenshot: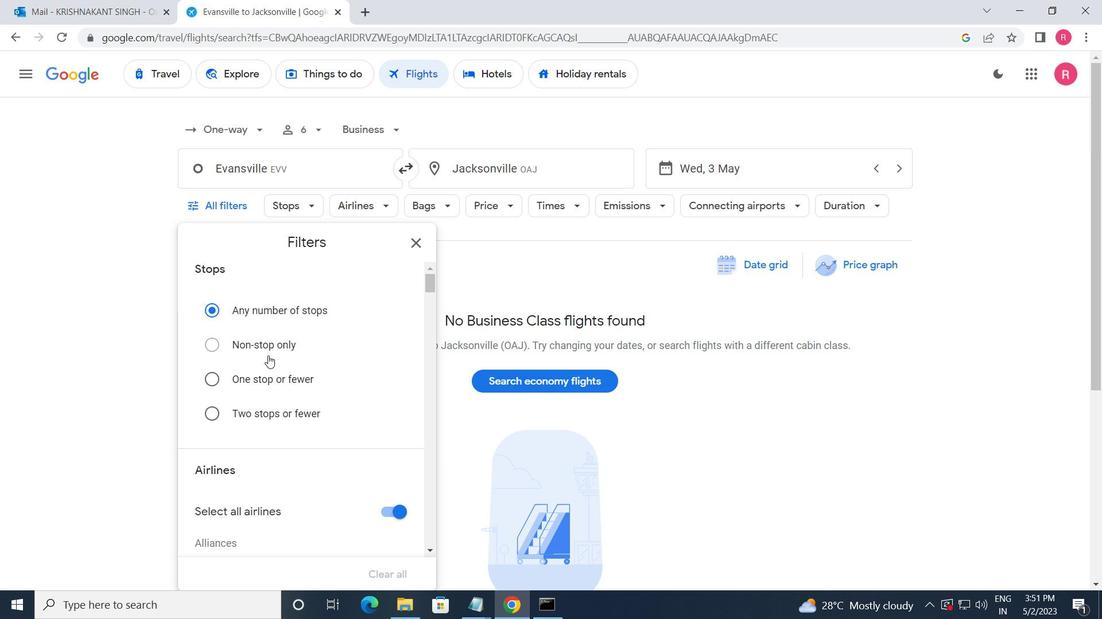 
Action: Mouse moved to (282, 370)
Screenshot: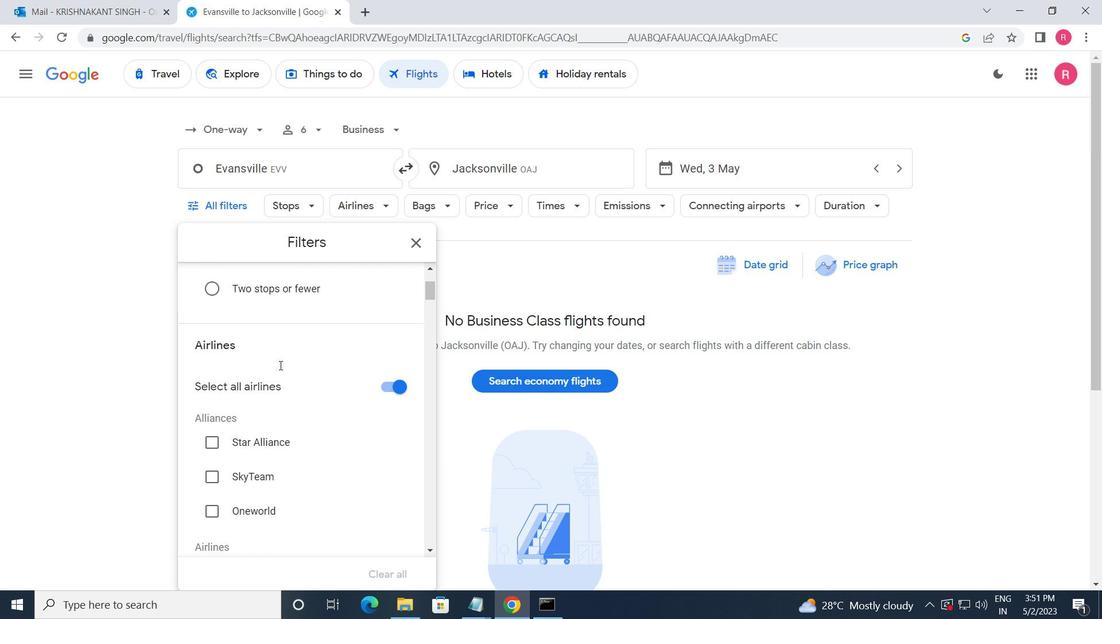 
Action: Mouse scrolled (282, 370) with delta (0, 0)
Screenshot: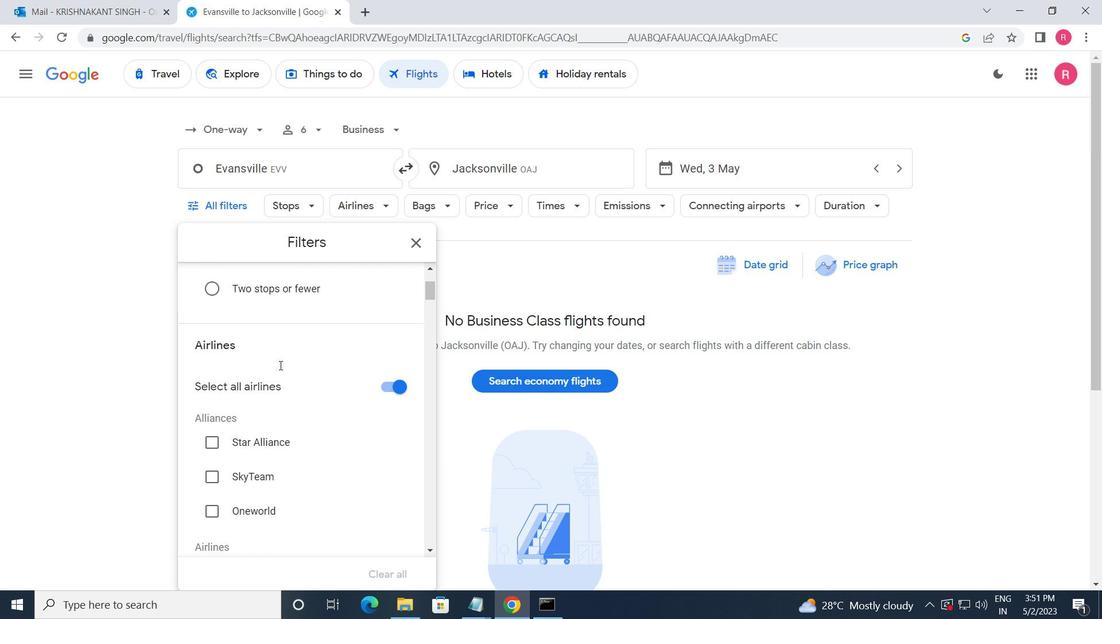
Action: Mouse moved to (288, 381)
Screenshot: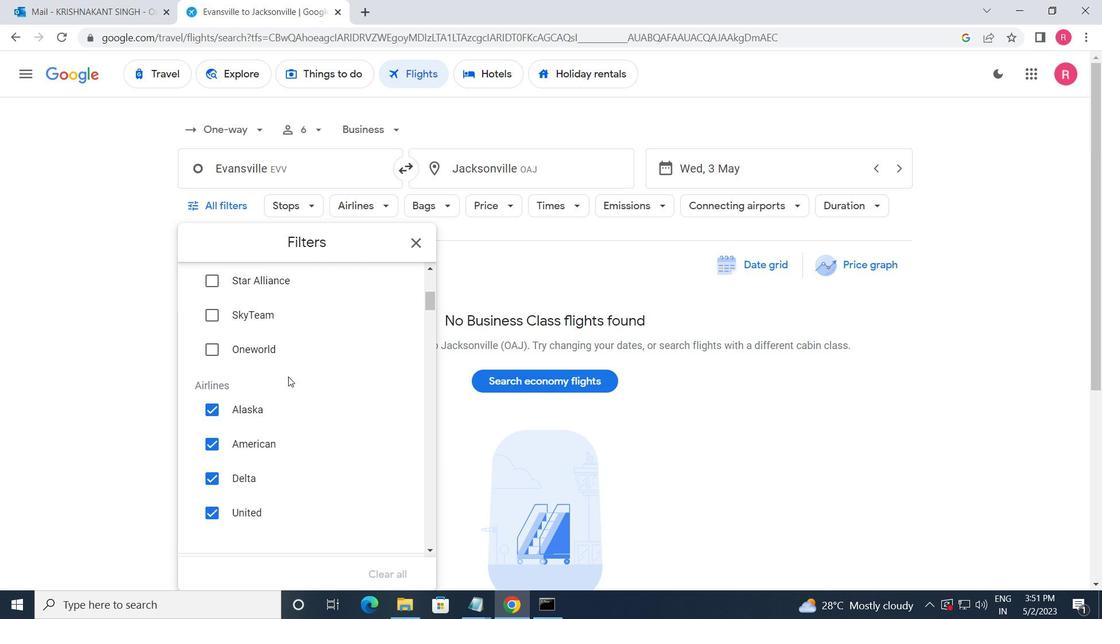 
Action: Mouse scrolled (288, 380) with delta (0, 0)
Screenshot: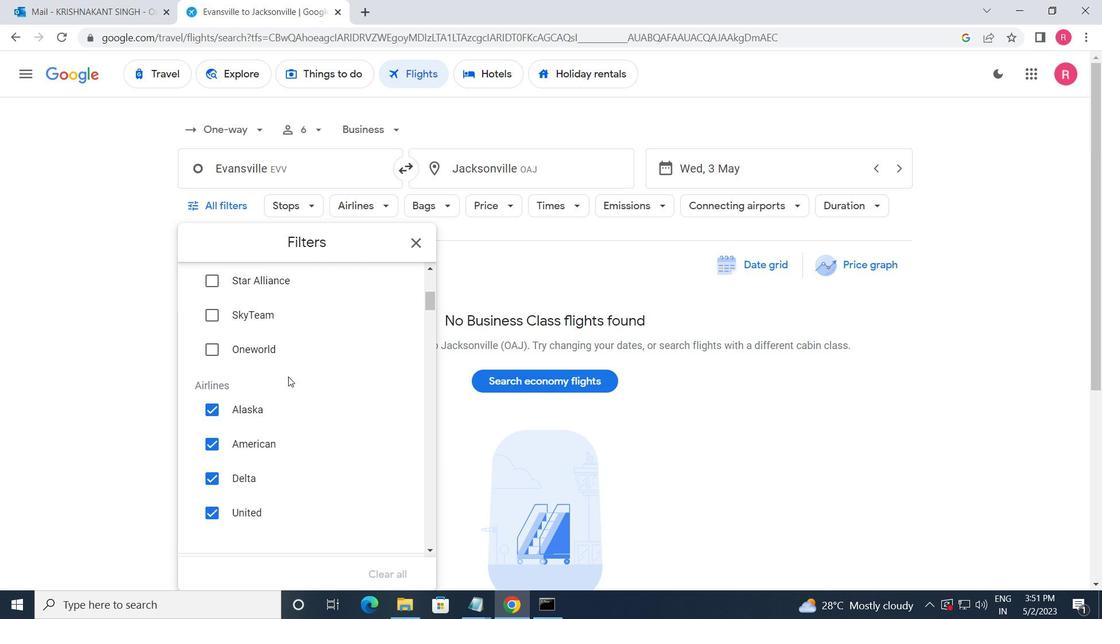 
Action: Mouse moved to (289, 384)
Screenshot: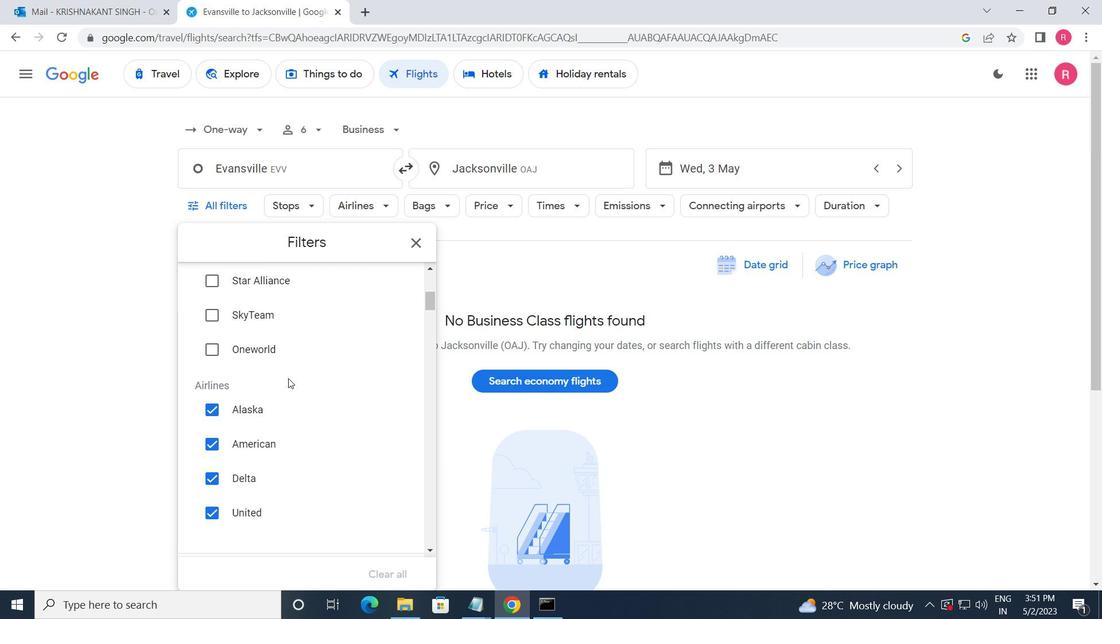 
Action: Mouse scrolled (289, 383) with delta (0, 0)
Screenshot: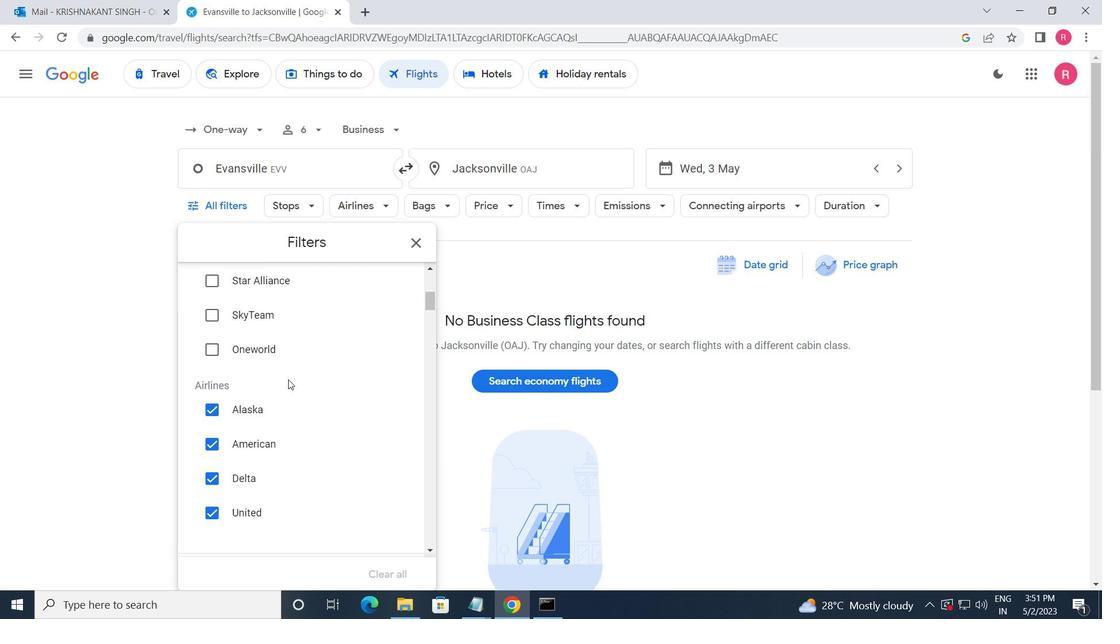 
Action: Mouse moved to (315, 353)
Screenshot: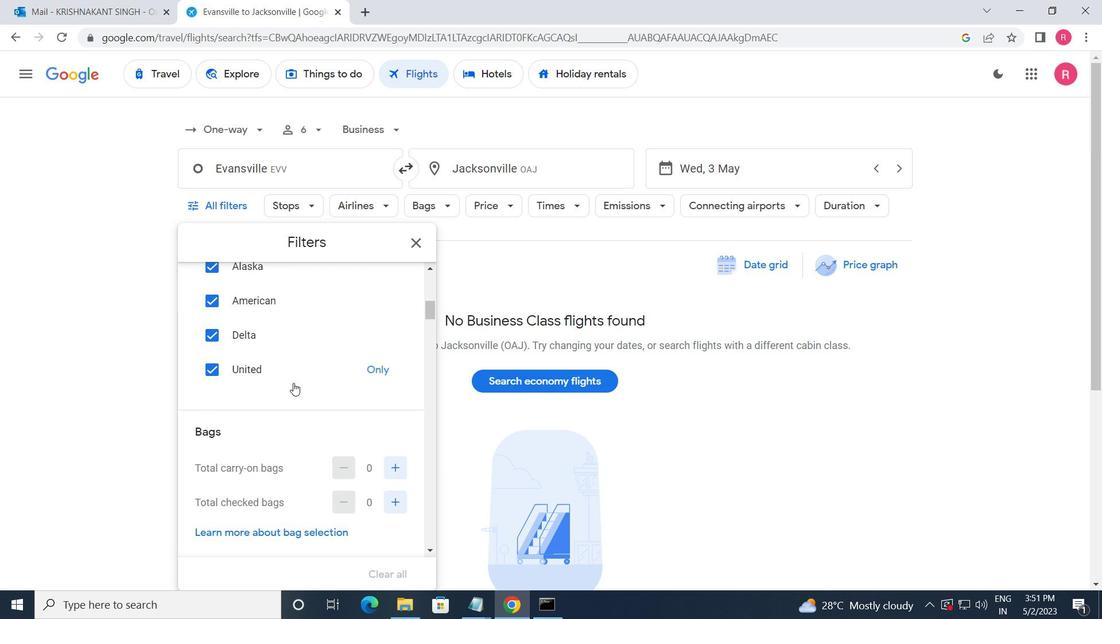 
Action: Mouse scrolled (315, 354) with delta (0, 0)
Screenshot: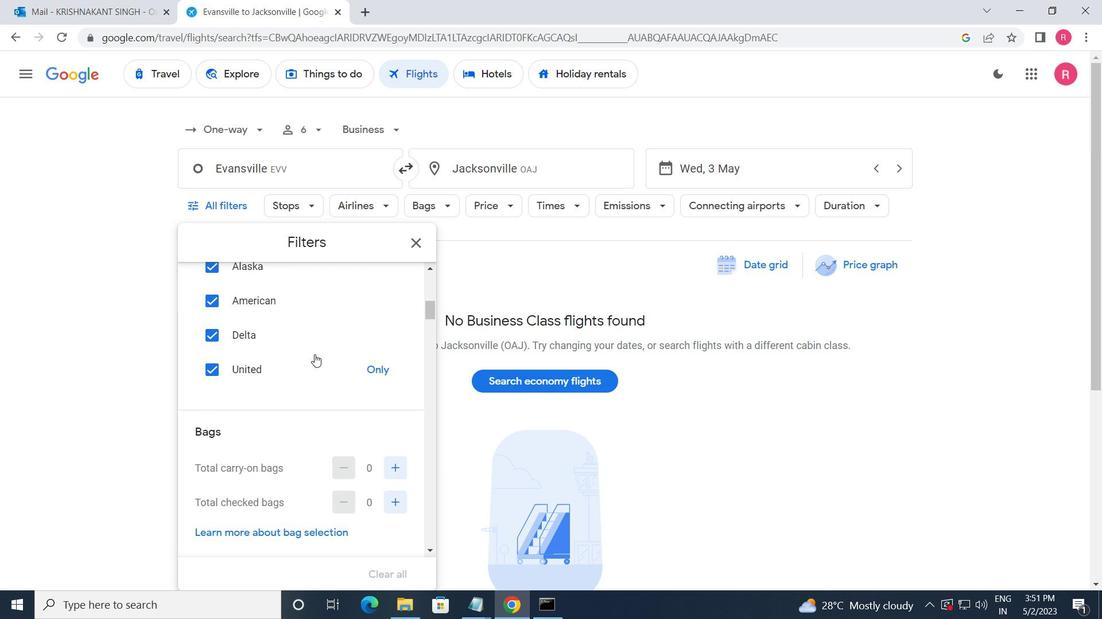 
Action: Mouse moved to (371, 445)
Screenshot: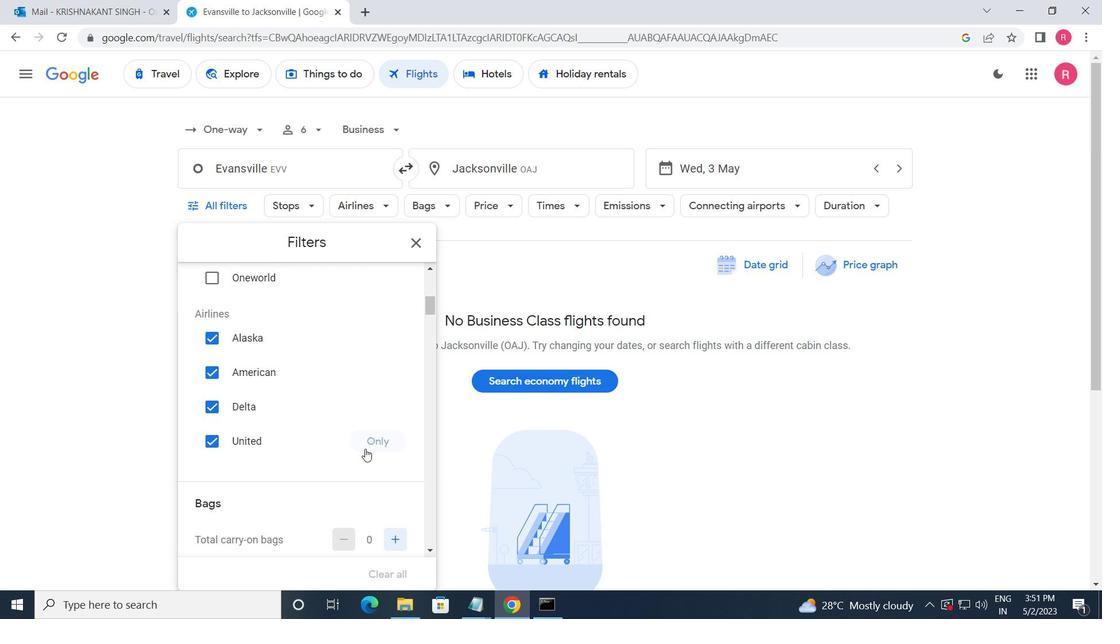 
Action: Mouse pressed left at (371, 445)
Screenshot: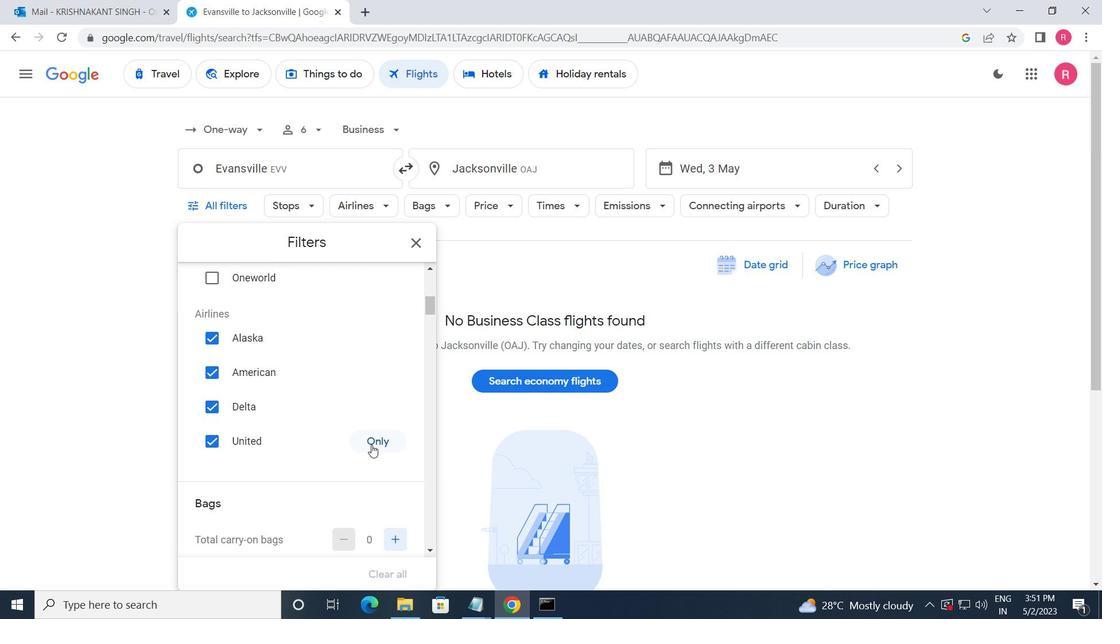 
Action: Mouse moved to (363, 449)
Screenshot: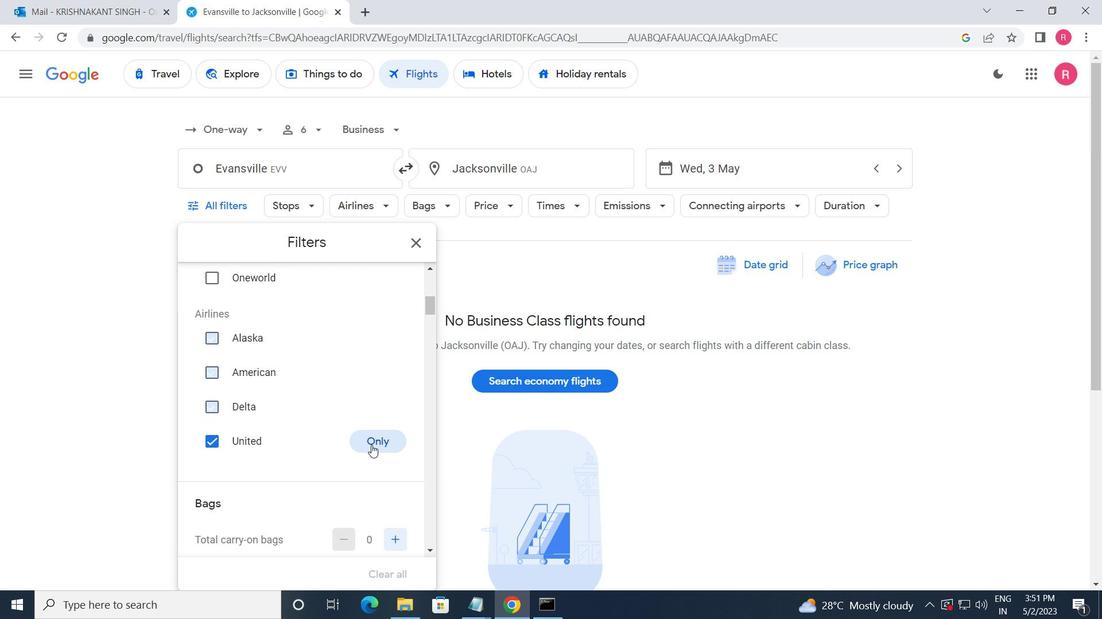 
Action: Mouse scrolled (363, 448) with delta (0, 0)
Screenshot: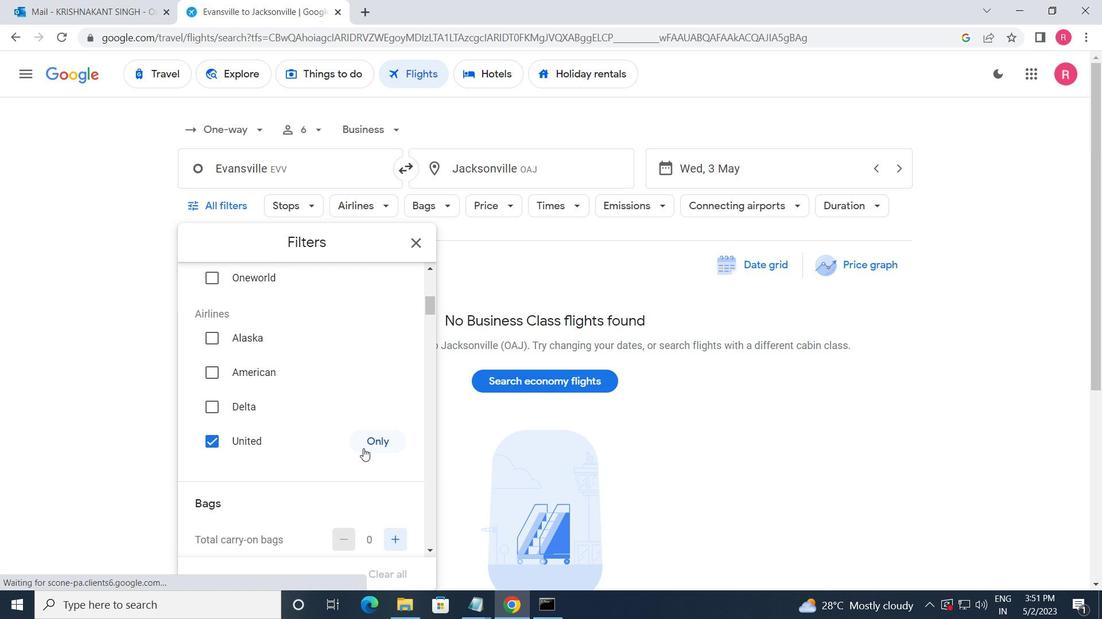 
Action: Mouse scrolled (363, 448) with delta (0, 0)
Screenshot: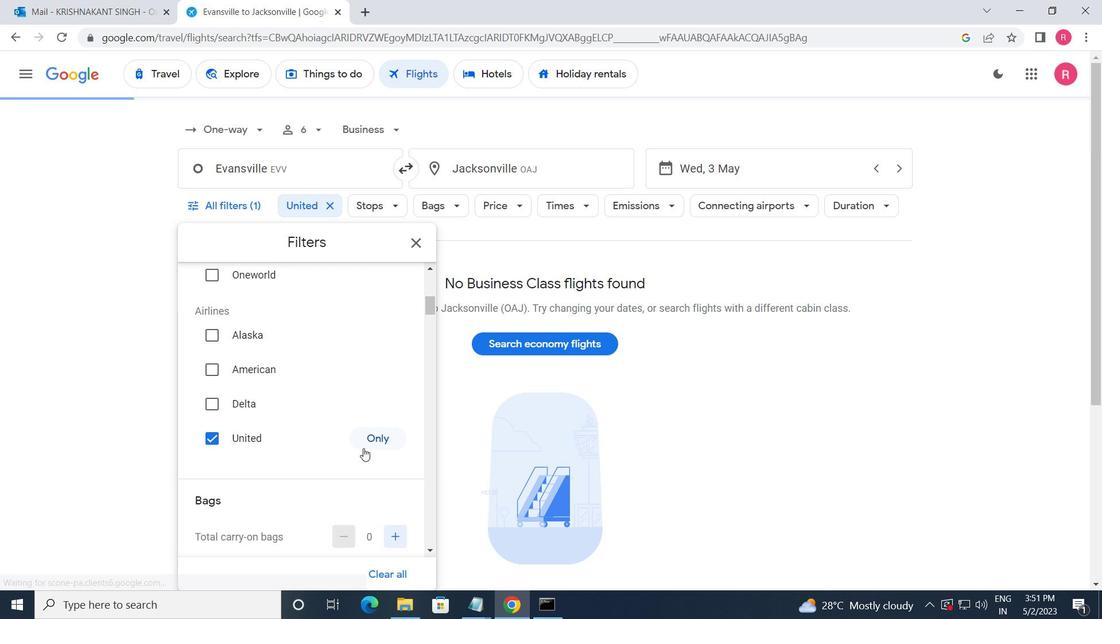 
Action: Mouse moved to (405, 433)
Screenshot: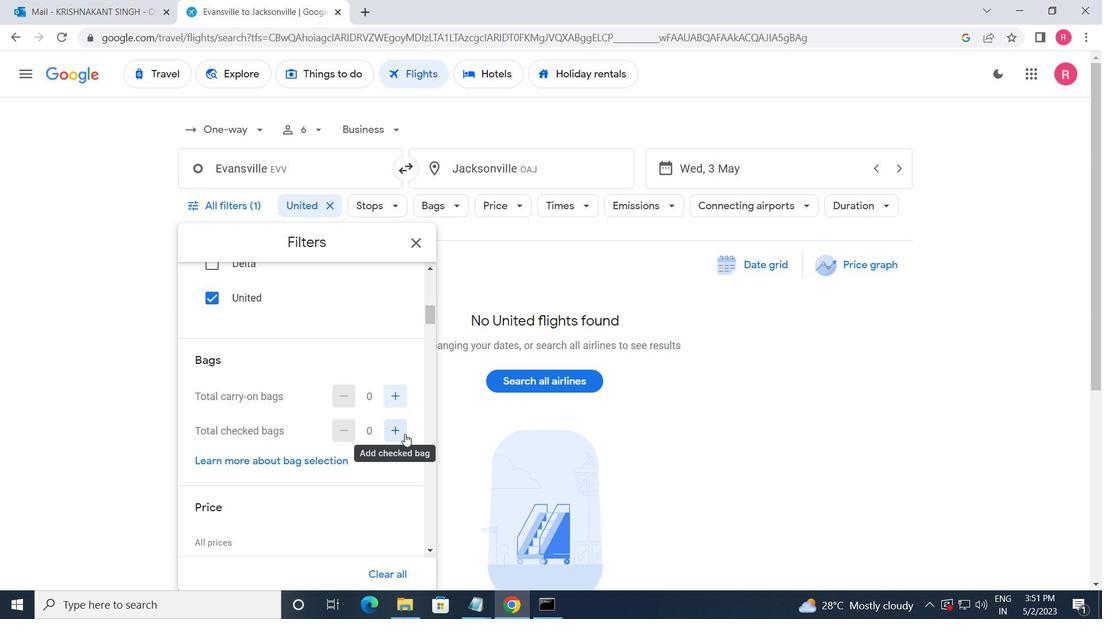 
Action: Mouse pressed left at (405, 433)
Screenshot: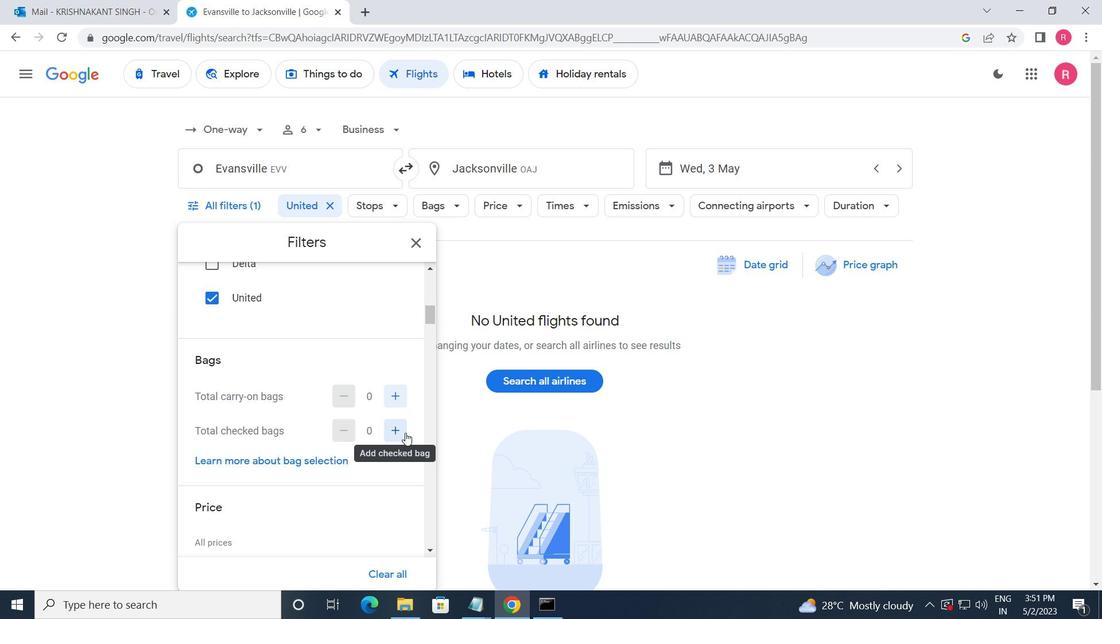 
Action: Mouse pressed left at (405, 433)
Screenshot: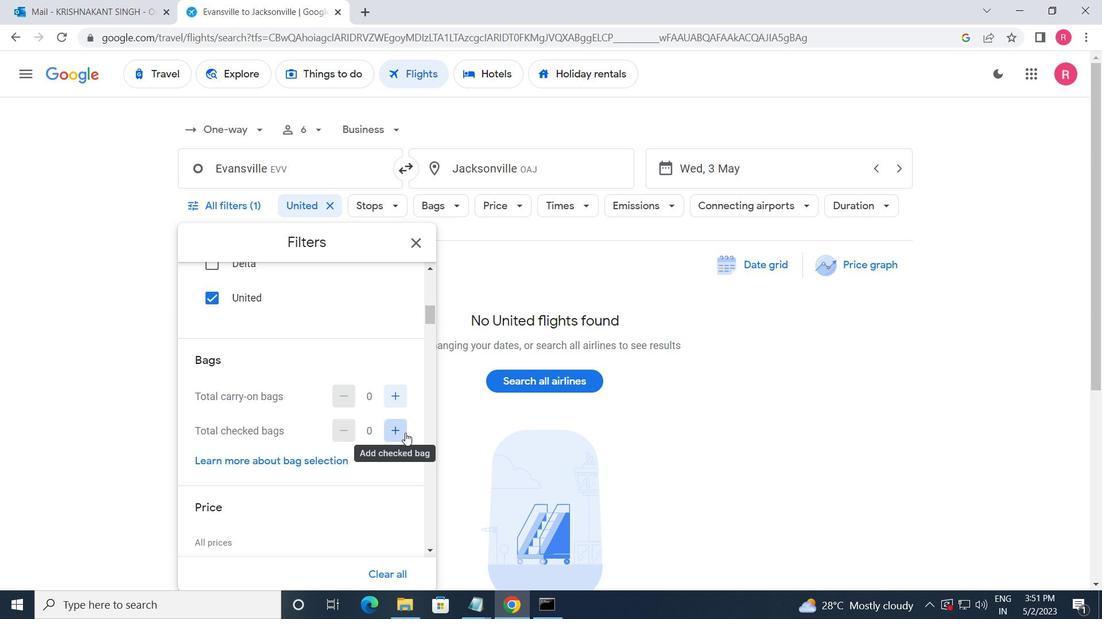 
Action: Mouse pressed left at (405, 433)
Screenshot: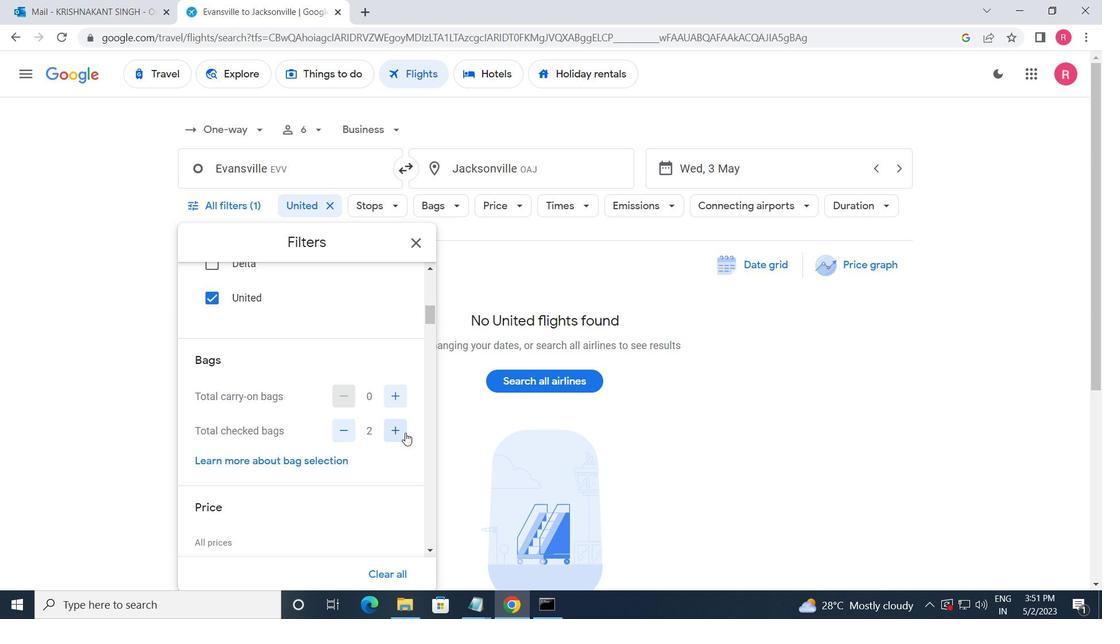 
Action: Mouse moved to (405, 433)
Screenshot: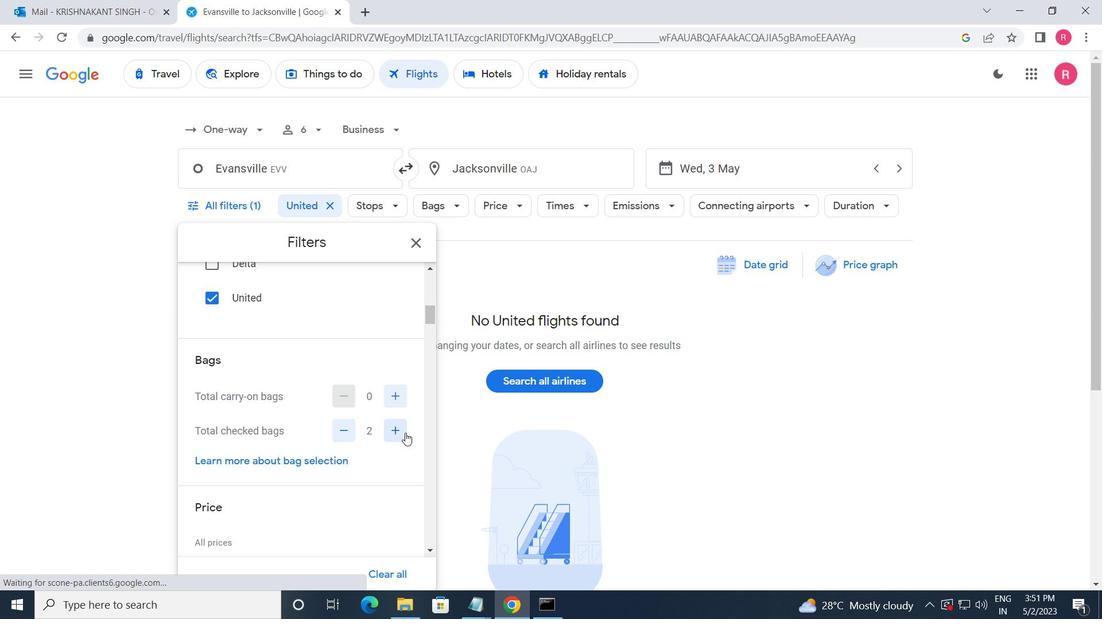 
Action: Mouse pressed left at (405, 433)
Screenshot: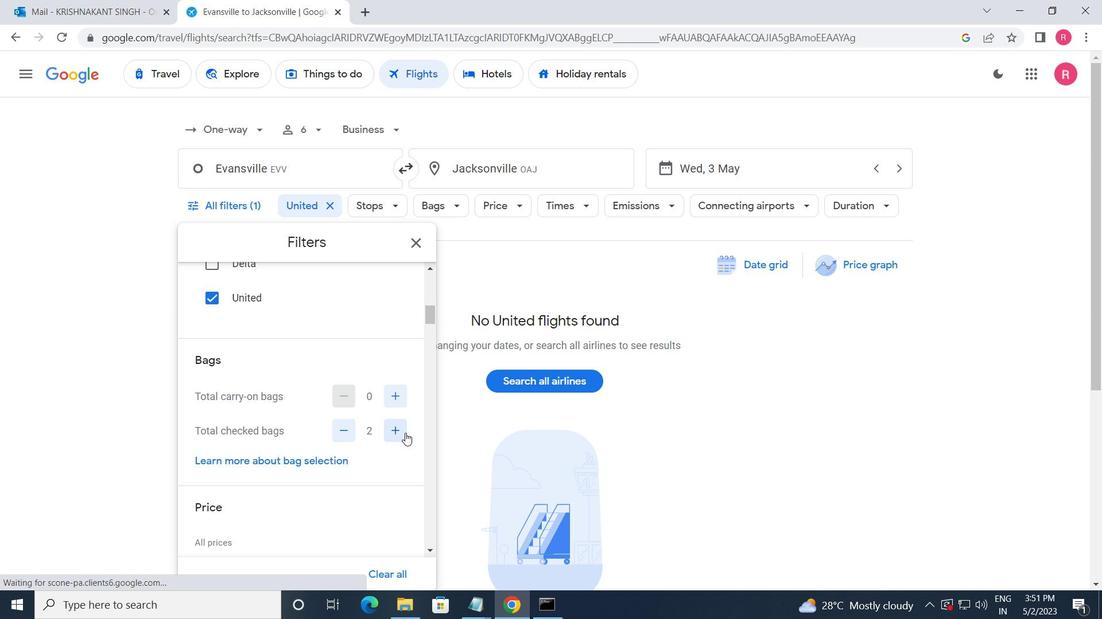 
Action: Mouse moved to (348, 474)
Screenshot: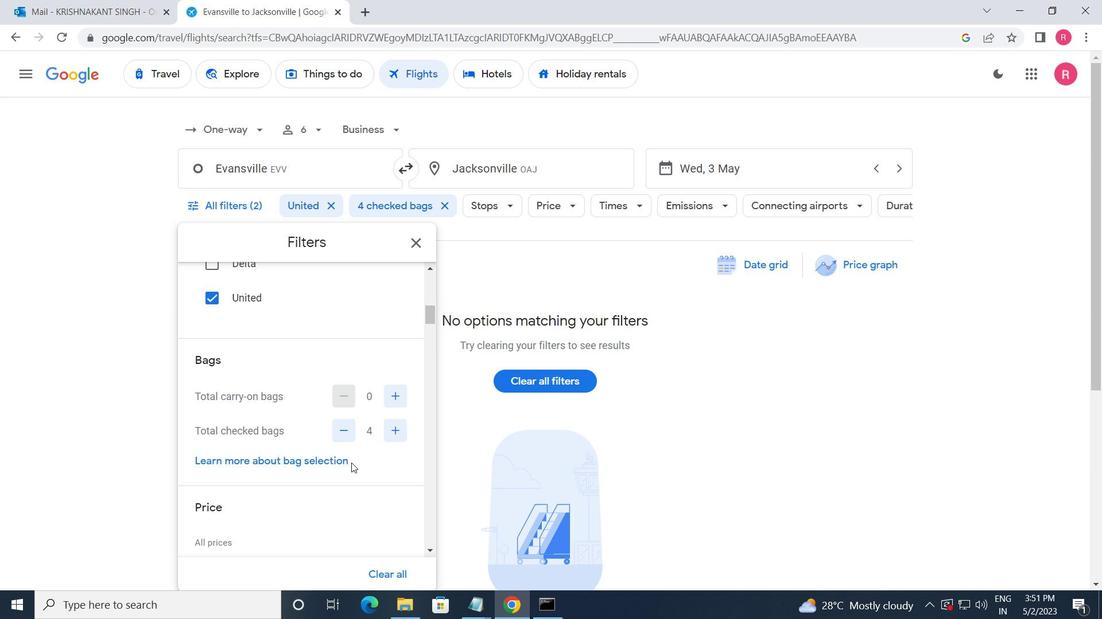 
Action: Mouse scrolled (348, 473) with delta (0, 0)
Screenshot: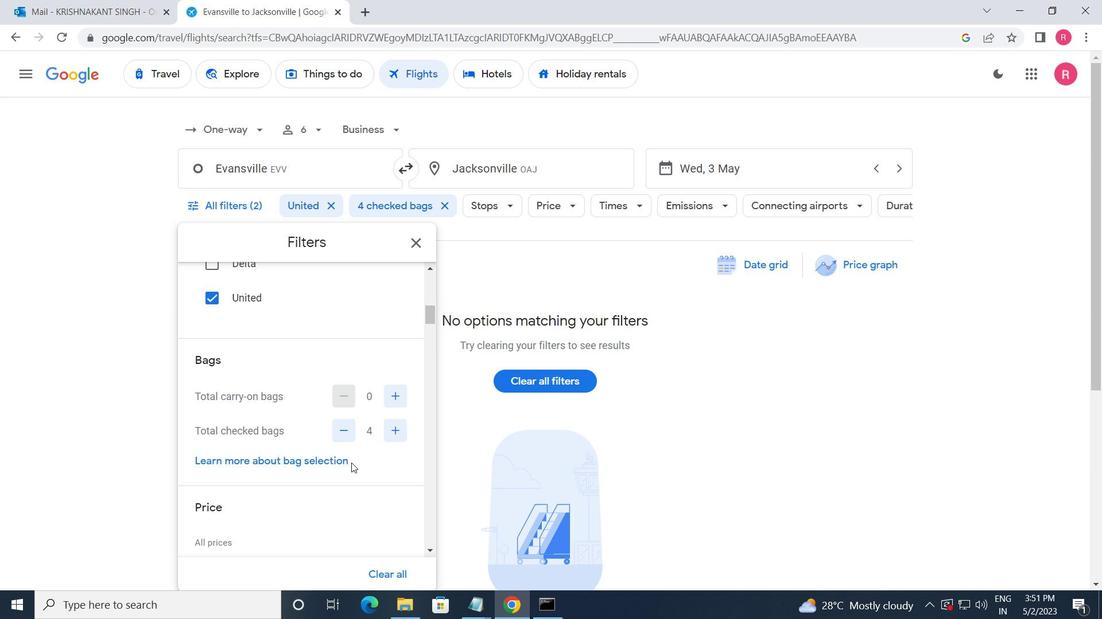 
Action: Mouse moved to (348, 474)
Screenshot: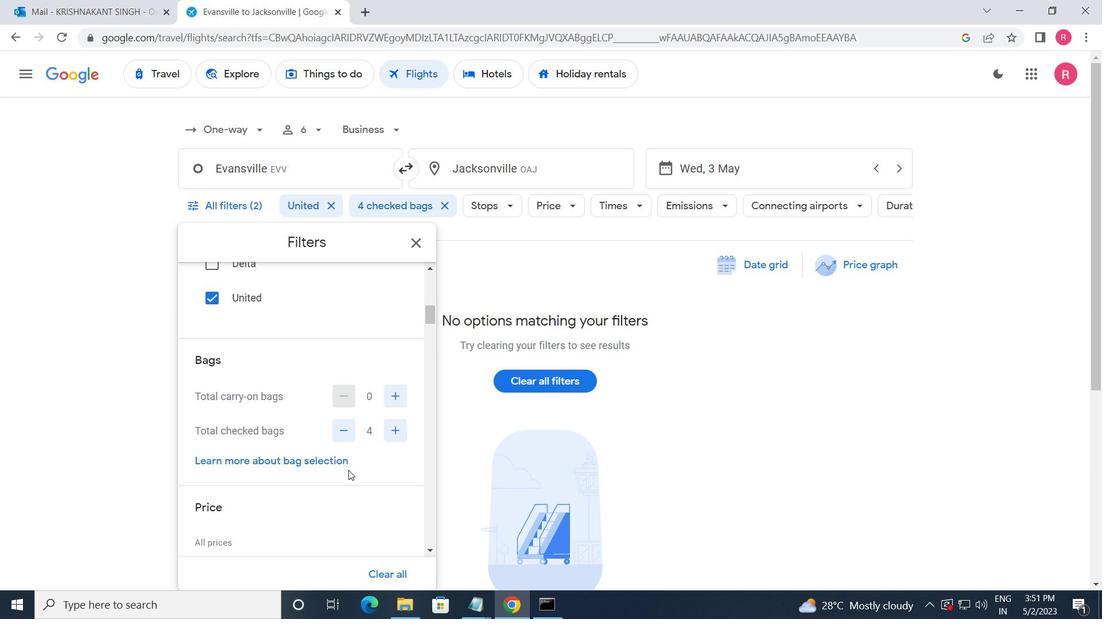
Action: Mouse scrolled (348, 474) with delta (0, 0)
Screenshot: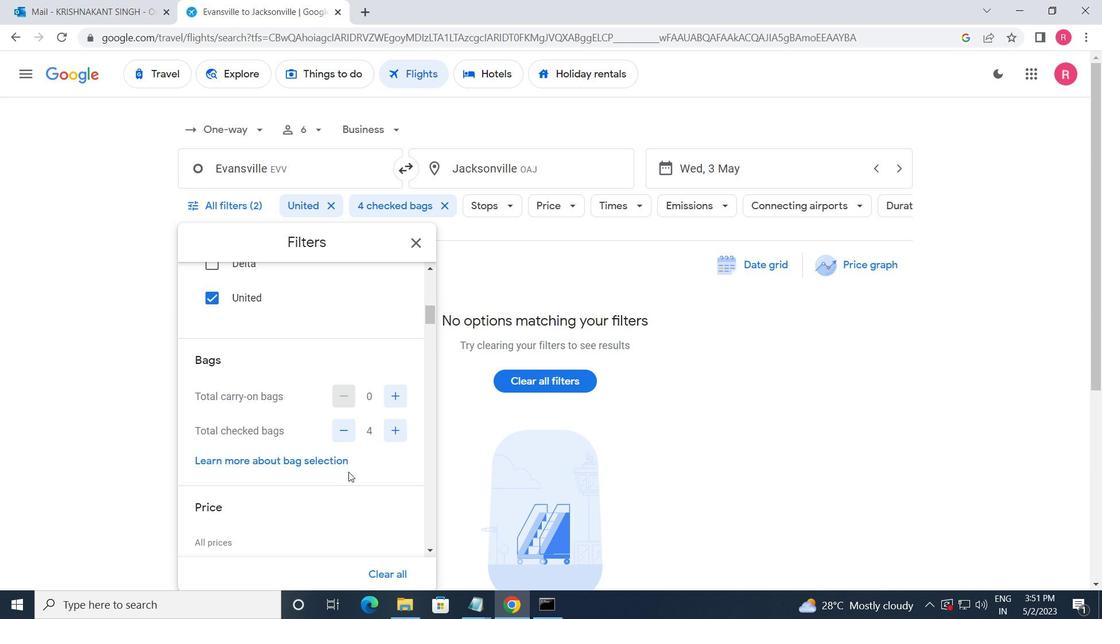 
Action: Mouse moved to (400, 433)
Screenshot: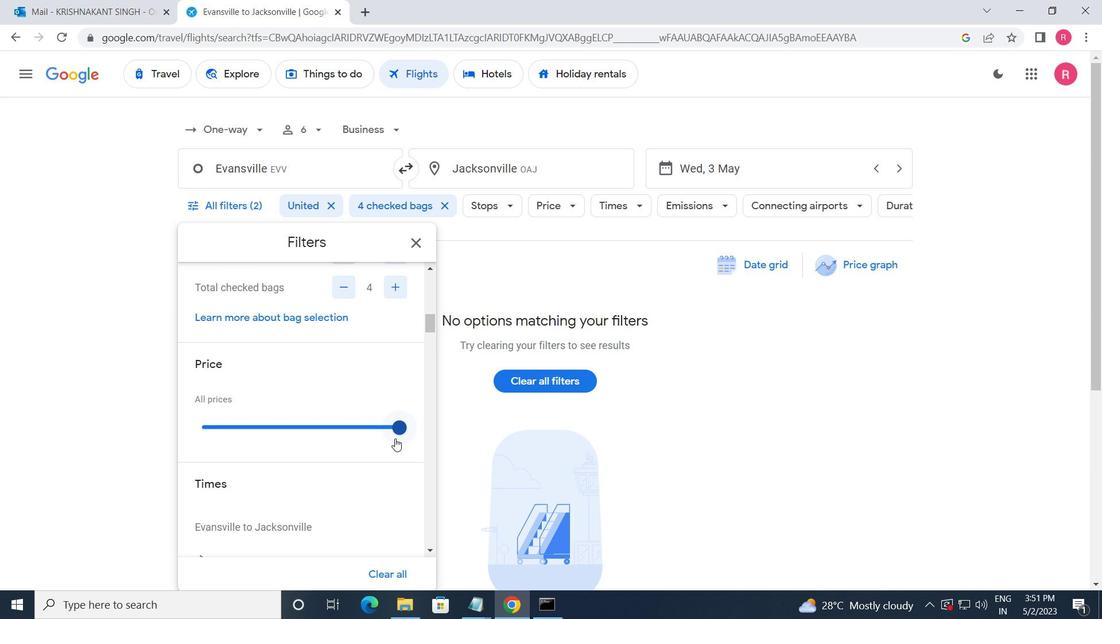 
Action: Mouse pressed left at (400, 433)
Screenshot: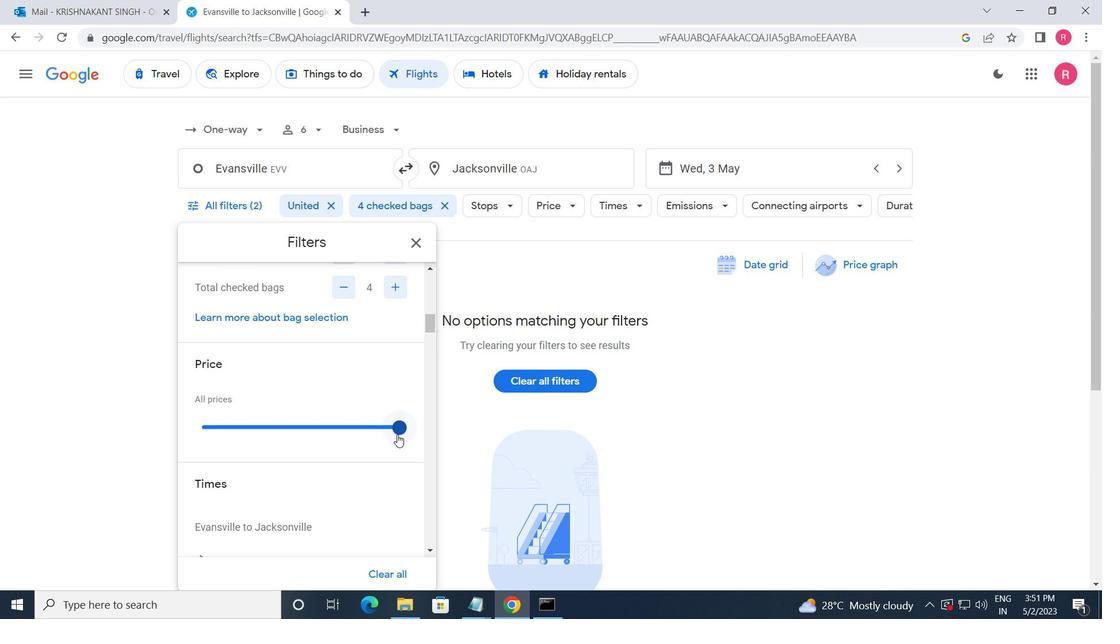 
Action: Mouse moved to (358, 469)
Screenshot: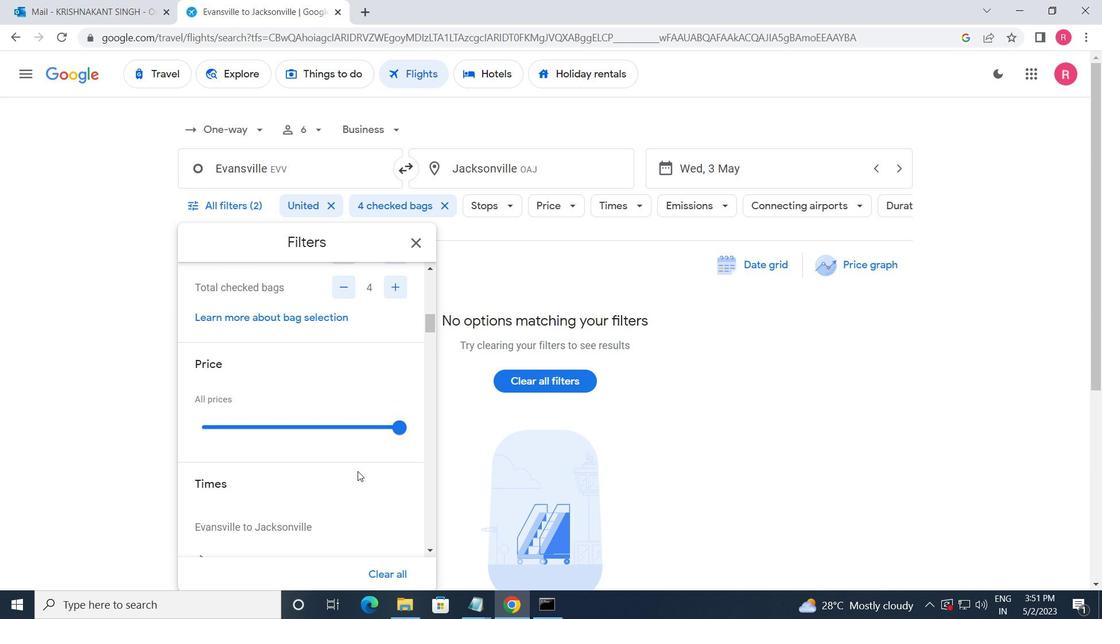 
Action: Mouse scrolled (358, 468) with delta (0, 0)
Screenshot: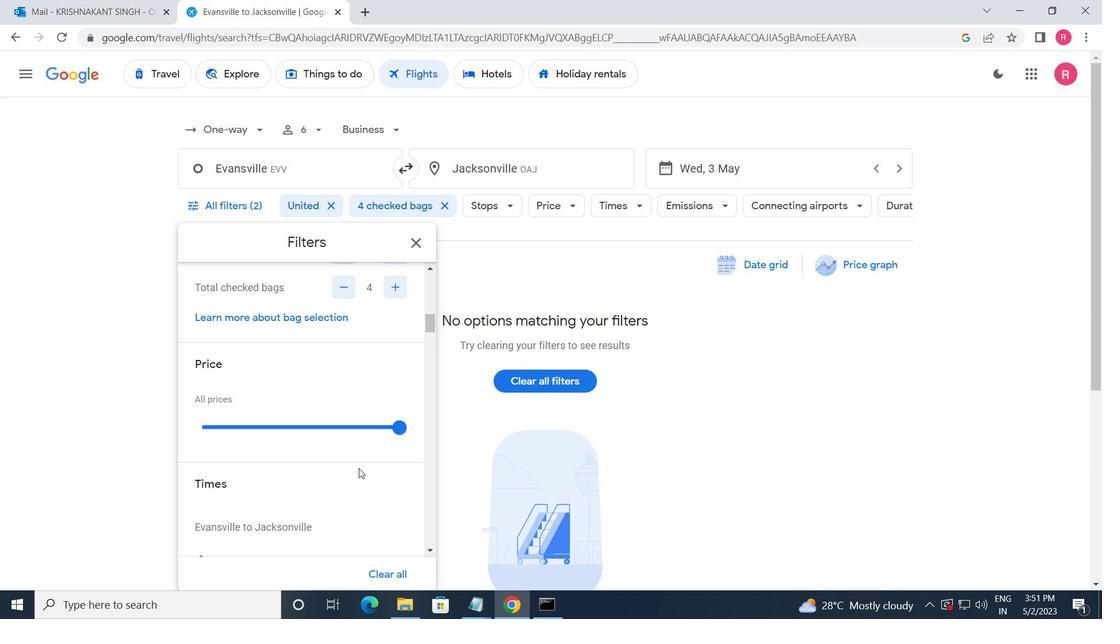 
Action: Mouse scrolled (358, 468) with delta (0, 0)
Screenshot: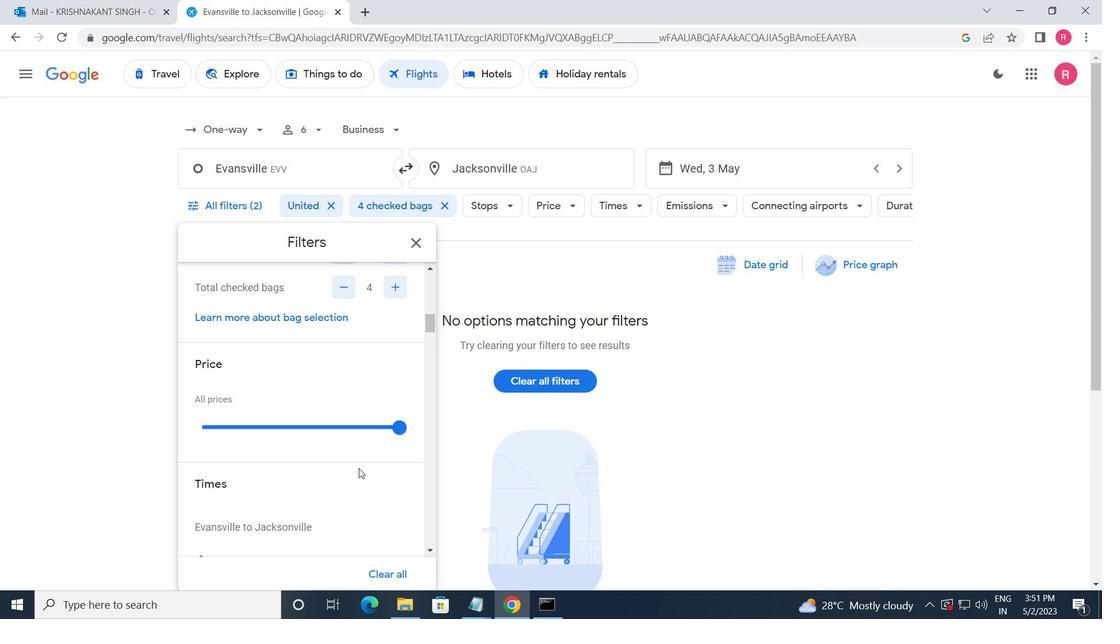 
Action: Mouse moved to (181, 438)
Screenshot: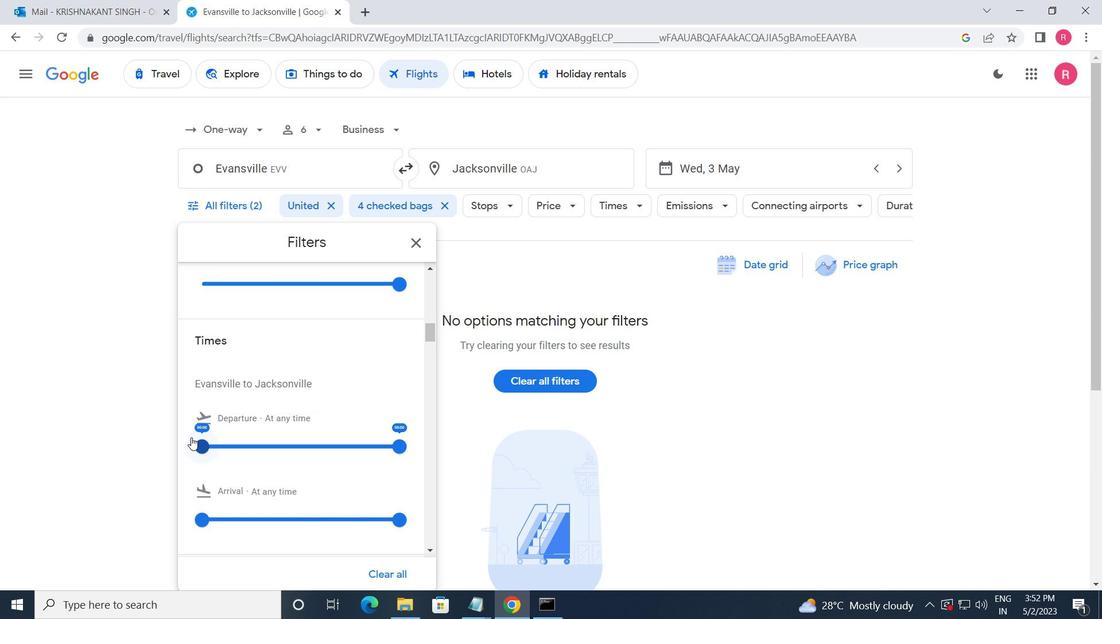 
Action: Mouse pressed left at (181, 438)
Screenshot: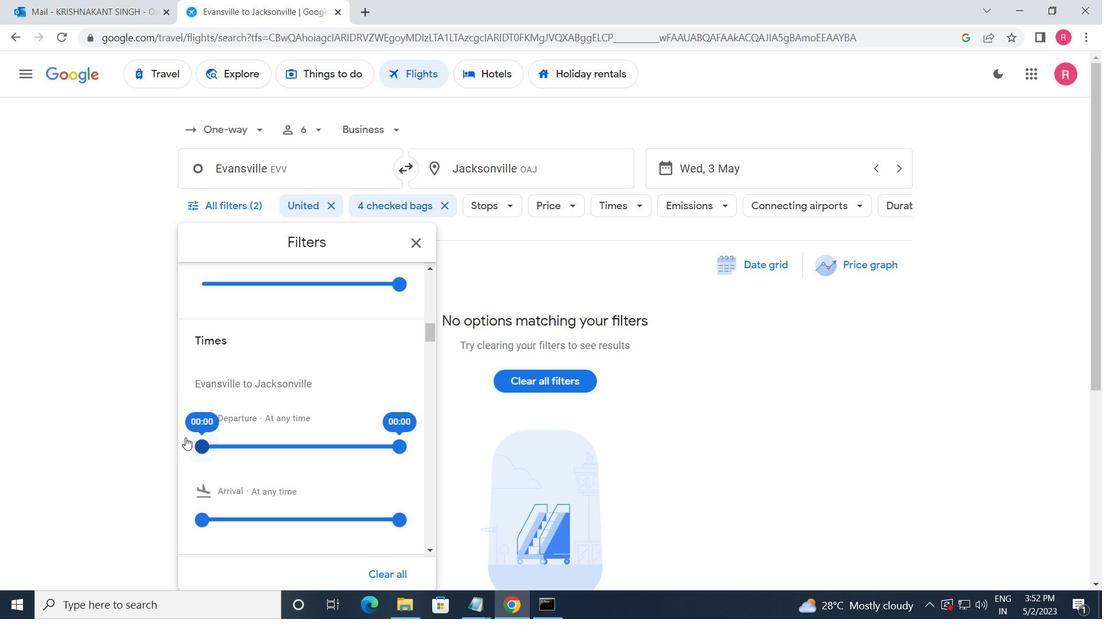 
Action: Mouse moved to (200, 442)
Screenshot: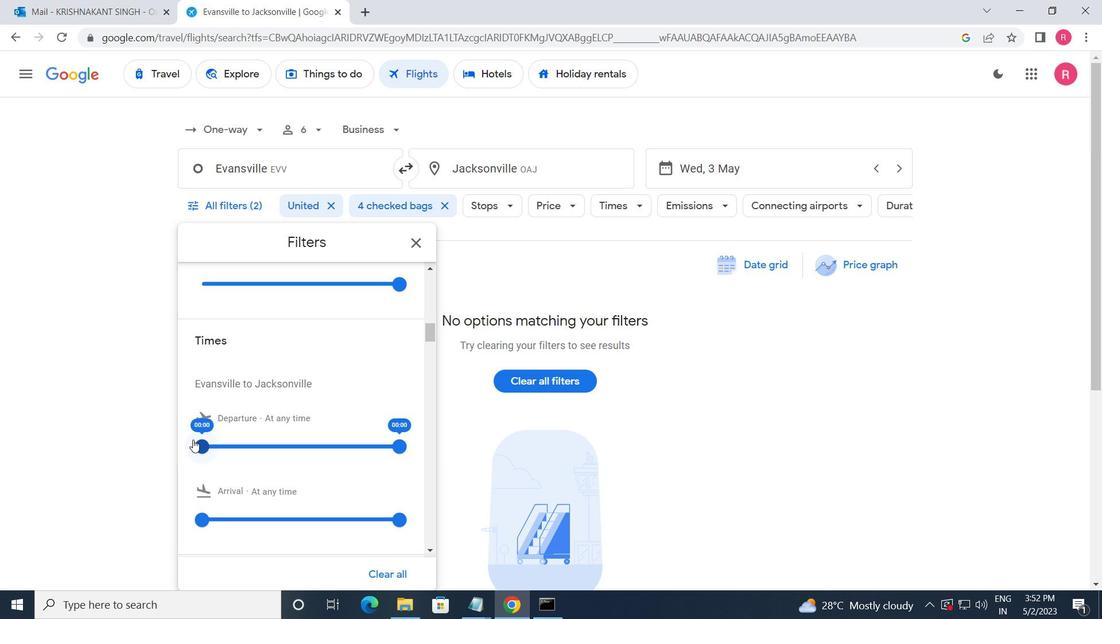 
Action: Mouse pressed left at (200, 442)
Screenshot: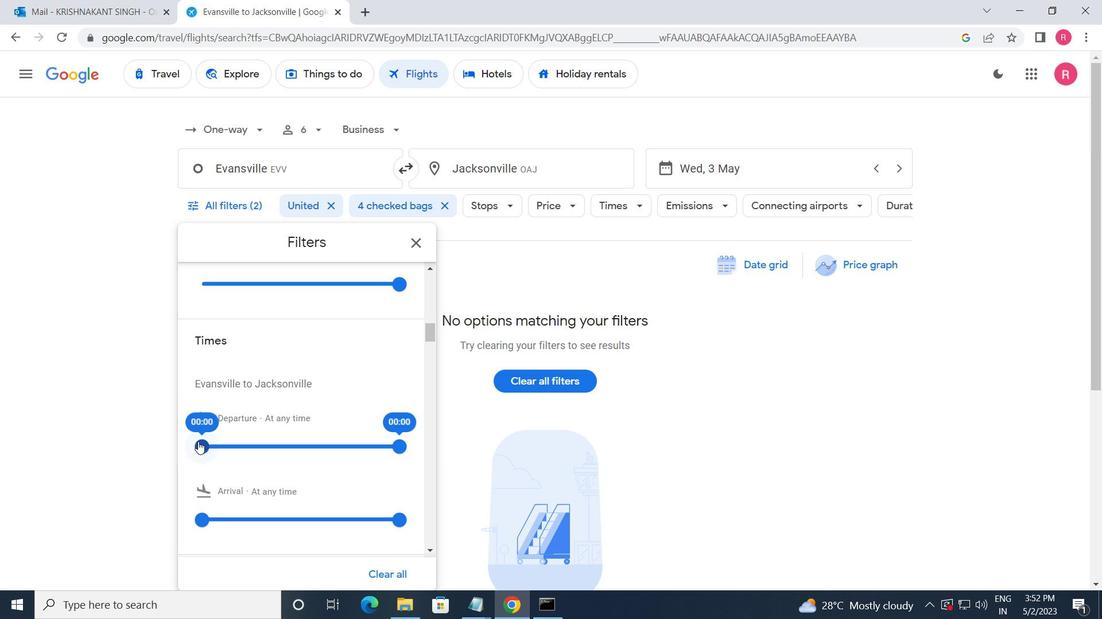 
Action: Mouse moved to (396, 448)
Screenshot: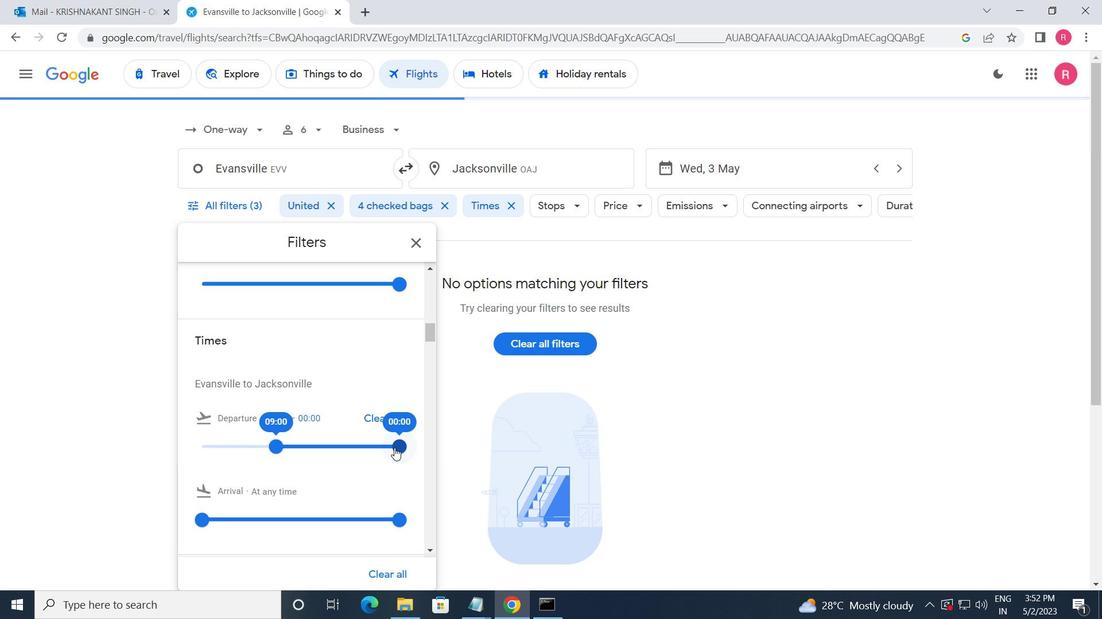 
Action: Mouse pressed left at (396, 448)
Screenshot: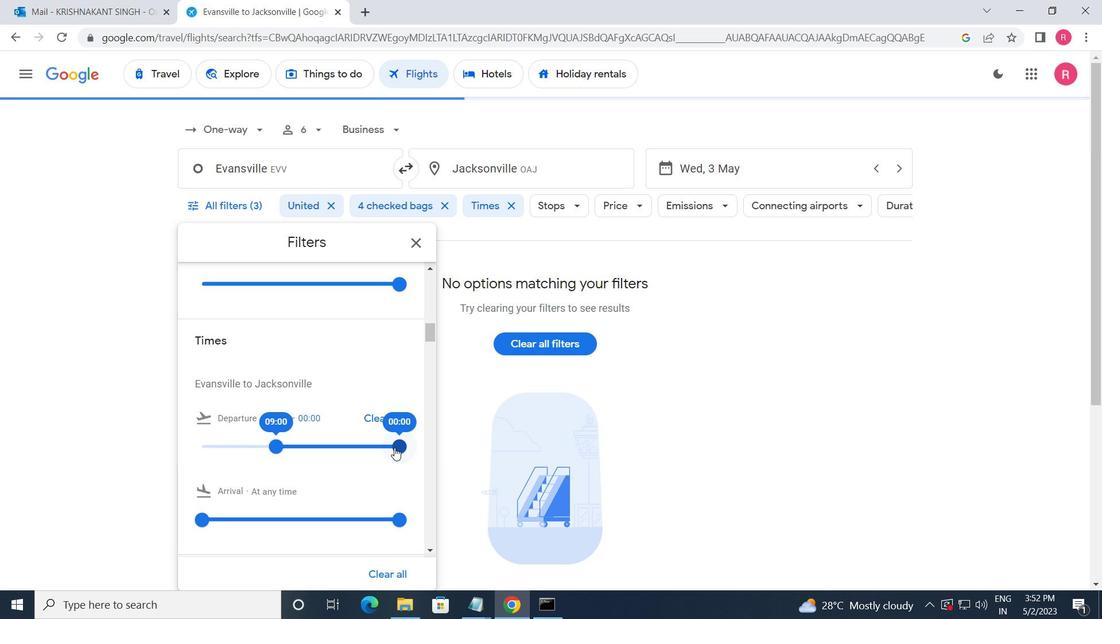 
Action: Mouse moved to (405, 244)
Screenshot: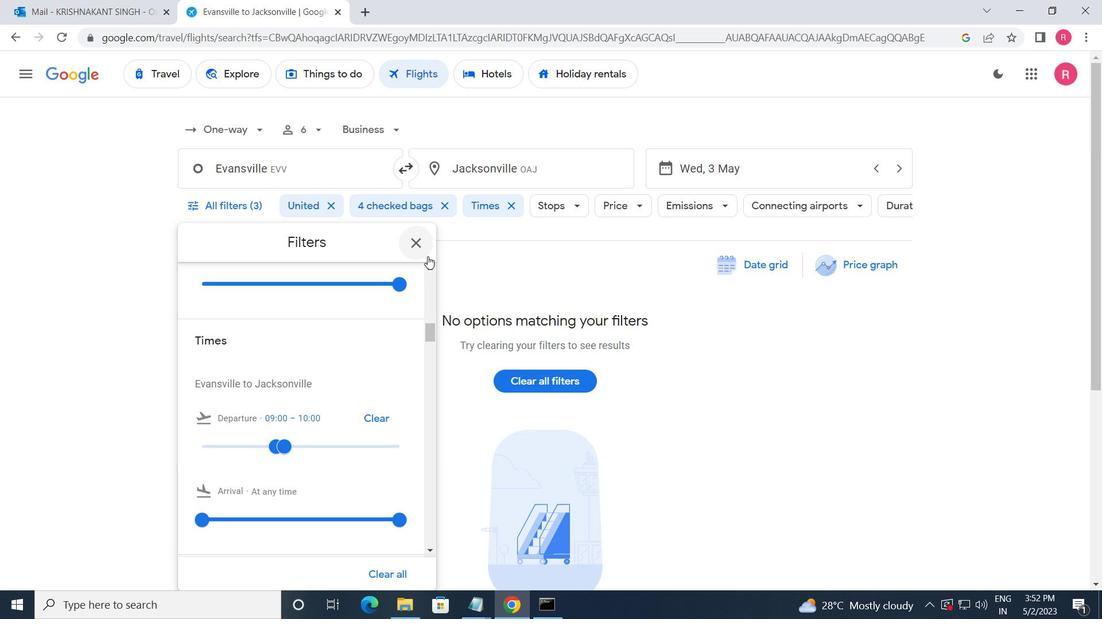 
Action: Mouse pressed left at (405, 244)
Screenshot: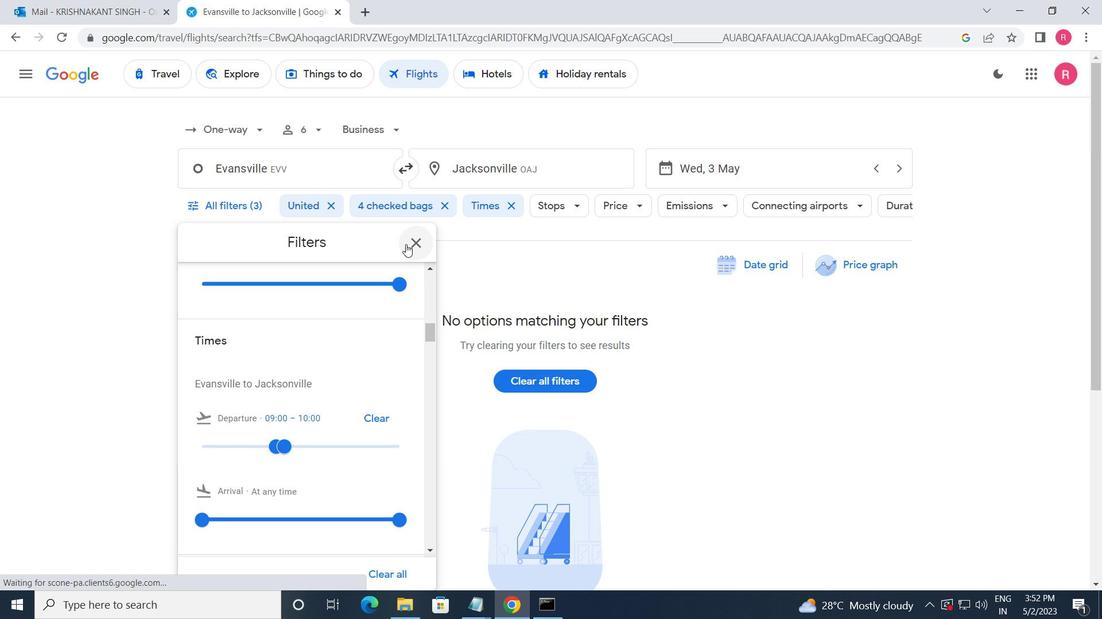 
Action: Mouse moved to (408, 318)
Screenshot: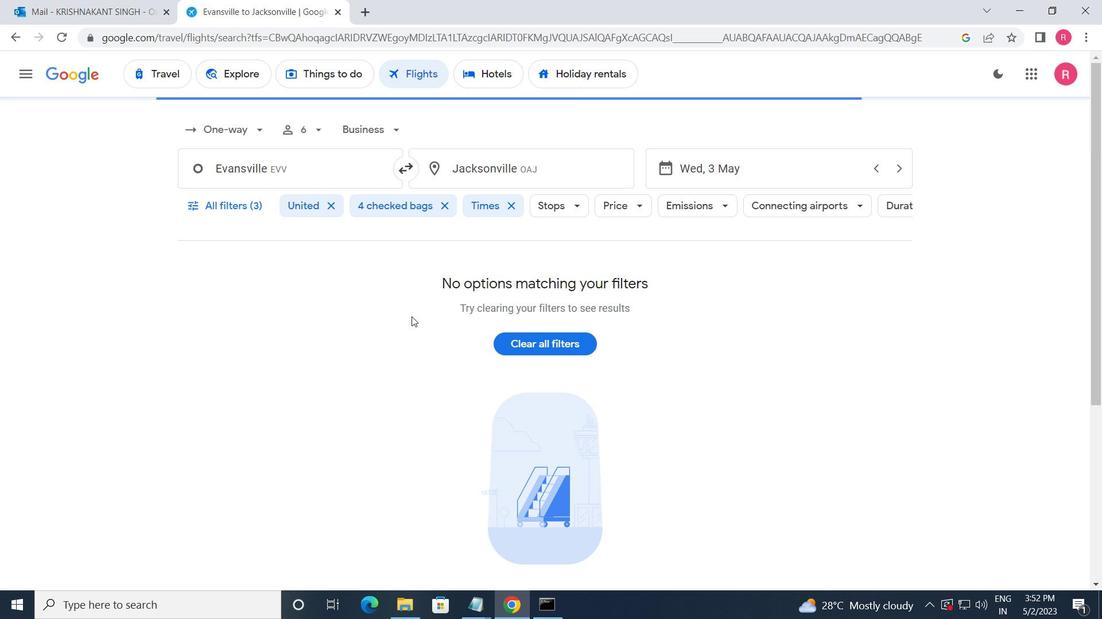 
